 Task:  Click on Racing  Cup Series In the Cup Series click on  Pick Sheet Add name Audrey Johnson and  Email softage.7@softage.net In group 1 choose #11 Denny Hamlin In group 2 choose #12 Ryan Blaney In group 3 choose #22 Joey Logano In group 4 choose #23 Bubba Wallace In group 5 choose #34 Michael McDowell Winning Manufacturer choose Chevrolet In Tie Breaker choose #11 Denny Hamlin Bonous driver choose #1 Ross Chastain Submit pick sheet
Action: Mouse moved to (349, 221)
Screenshot: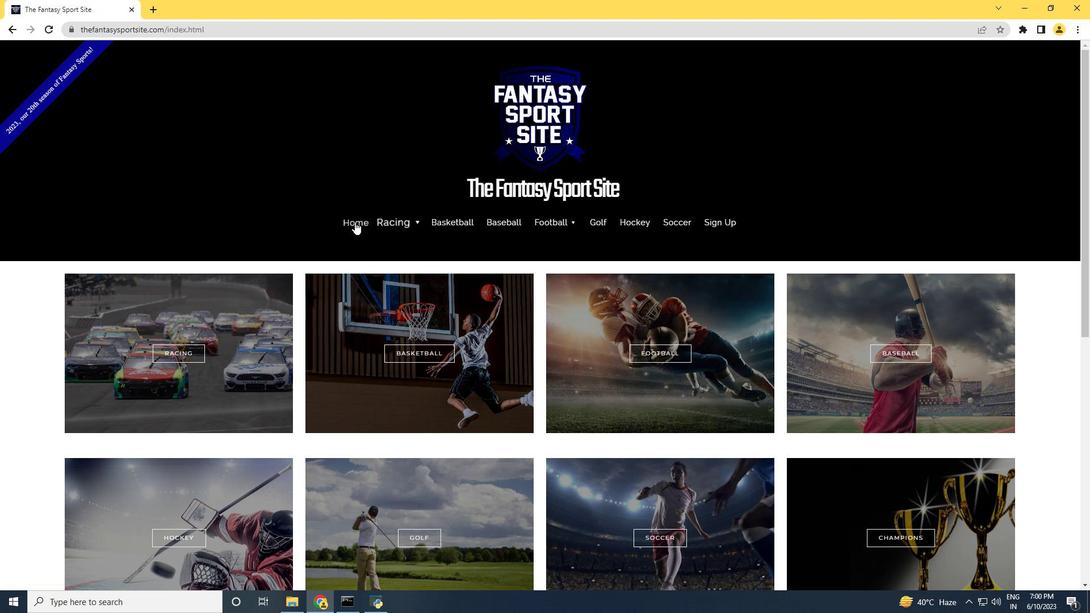 
Action: Mouse pressed left at (349, 221)
Screenshot: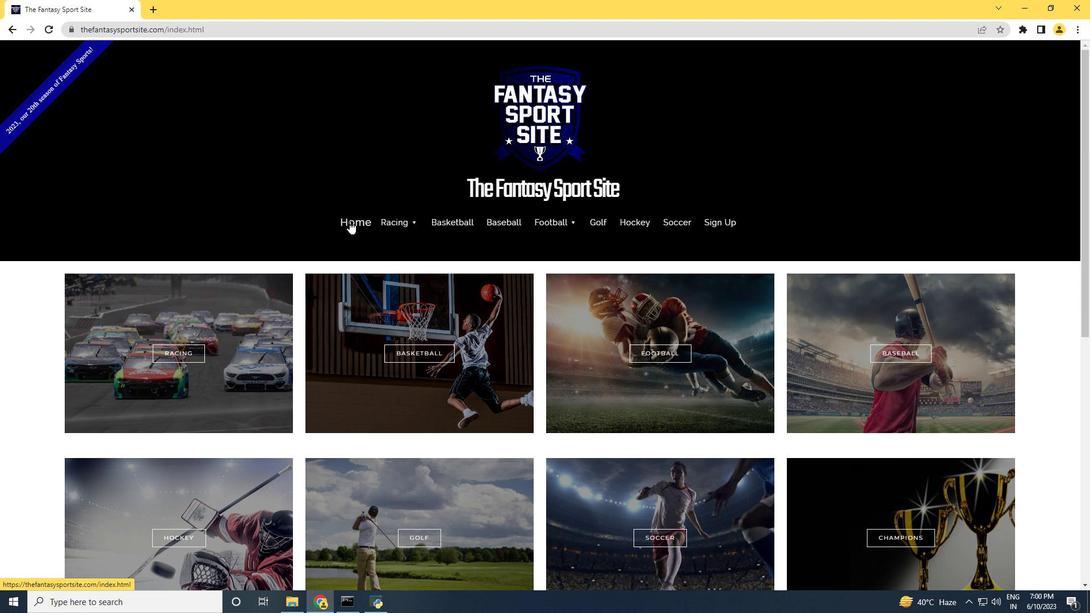 
Action: Mouse moved to (399, 219)
Screenshot: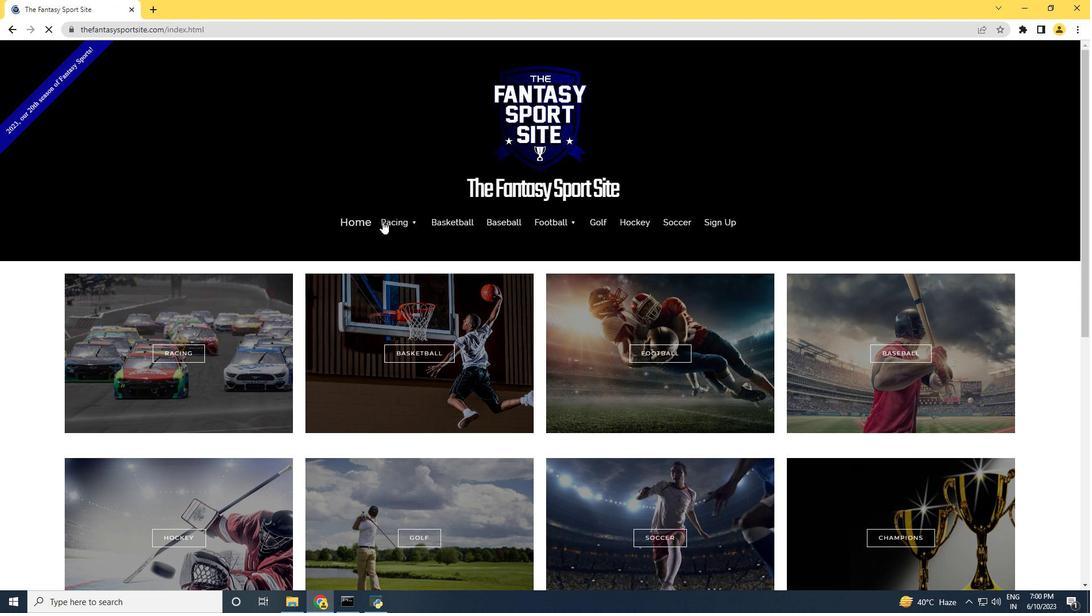 
Action: Mouse pressed left at (399, 219)
Screenshot: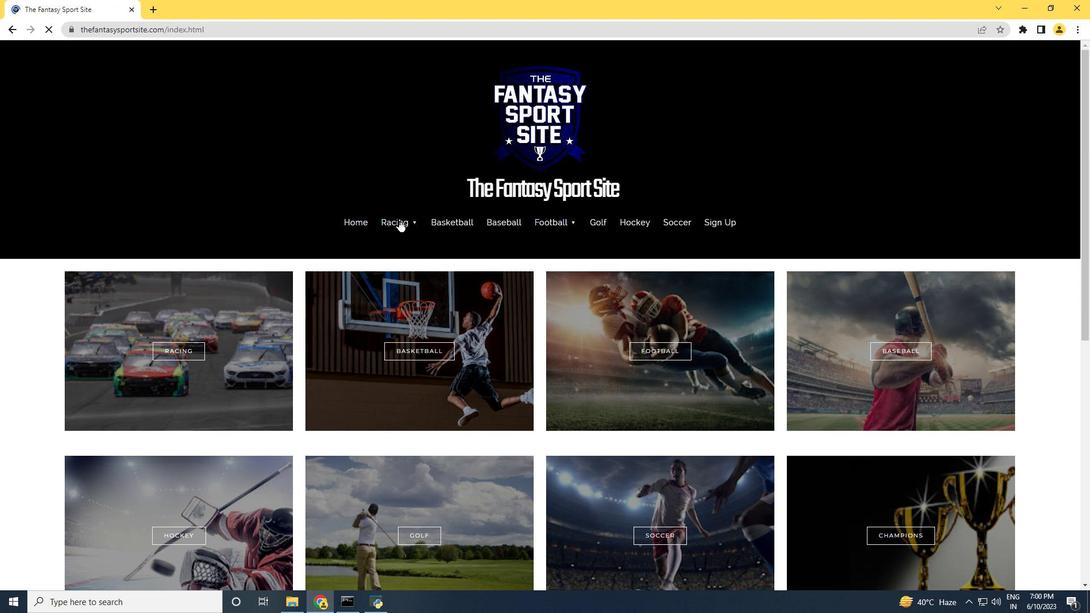 
Action: Mouse moved to (400, 259)
Screenshot: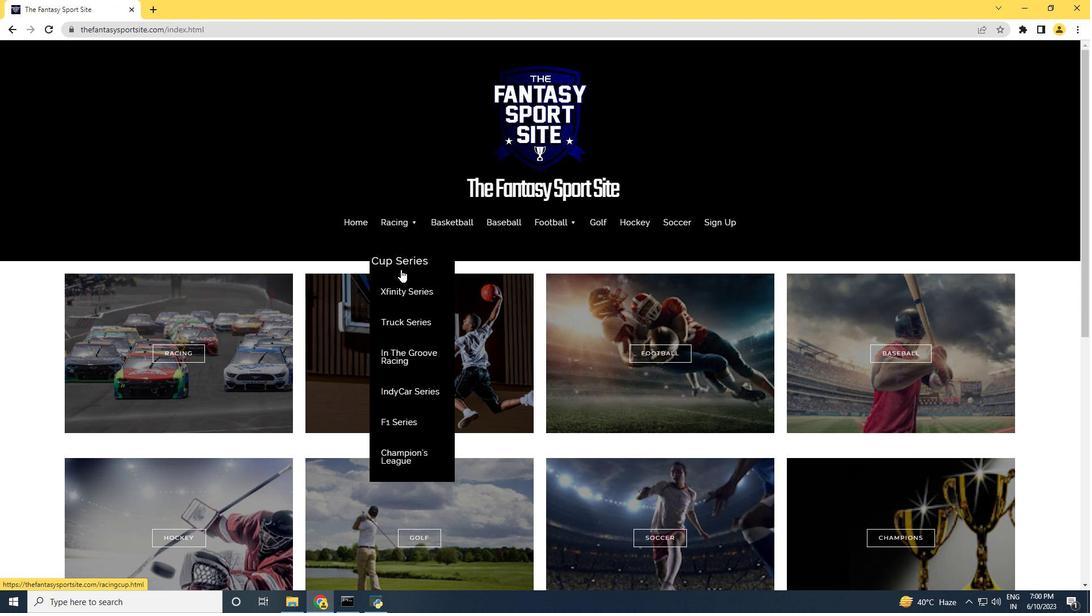 
Action: Mouse pressed left at (400, 259)
Screenshot: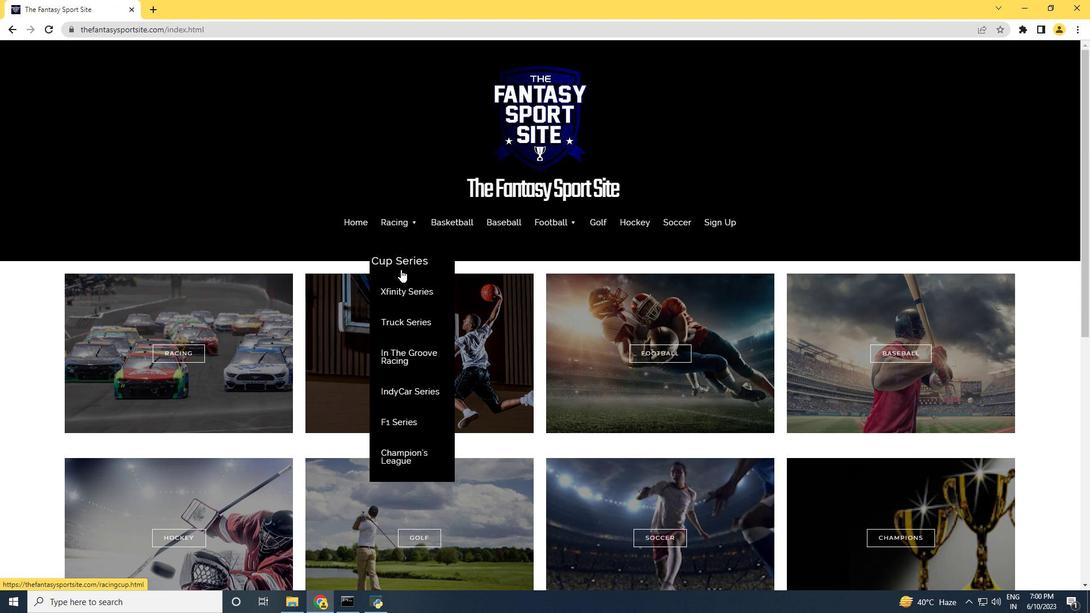 
Action: Mouse moved to (370, 281)
Screenshot: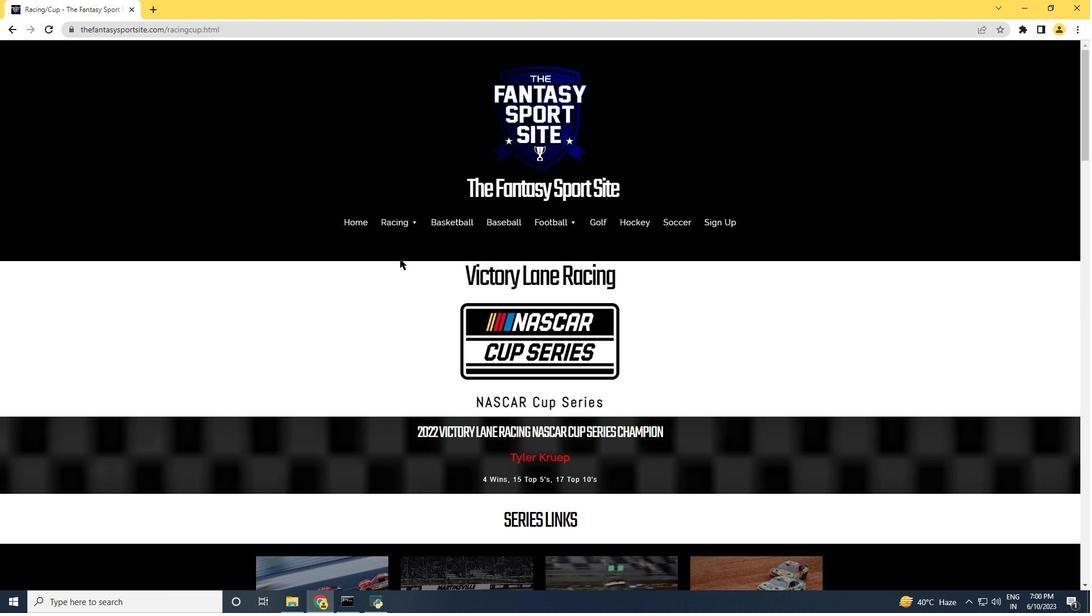 
Action: Mouse scrolled (370, 281) with delta (0, 0)
Screenshot: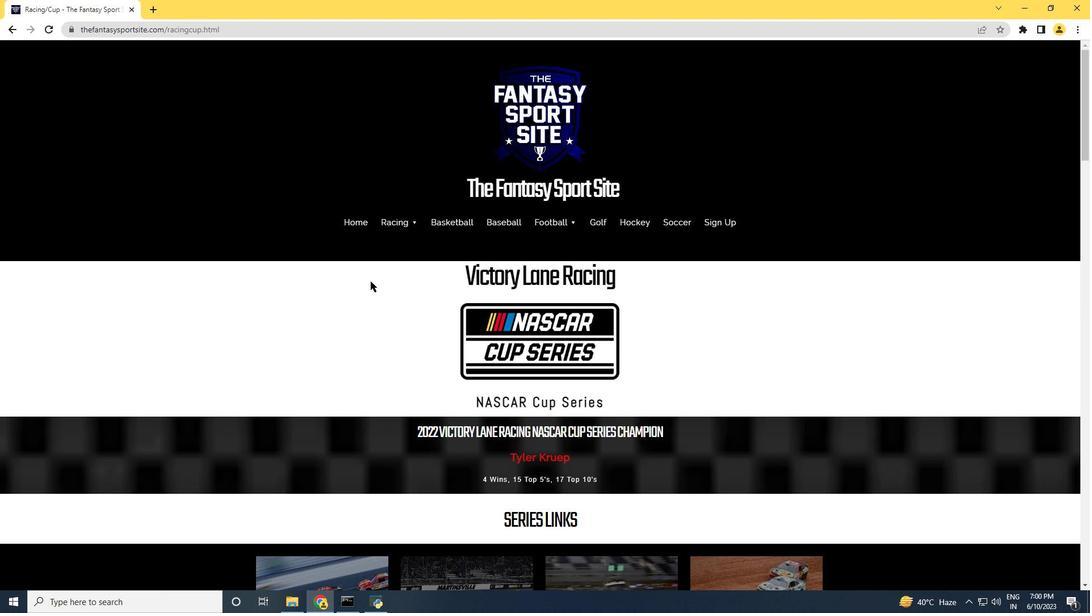 
Action: Mouse scrolled (370, 281) with delta (0, 0)
Screenshot: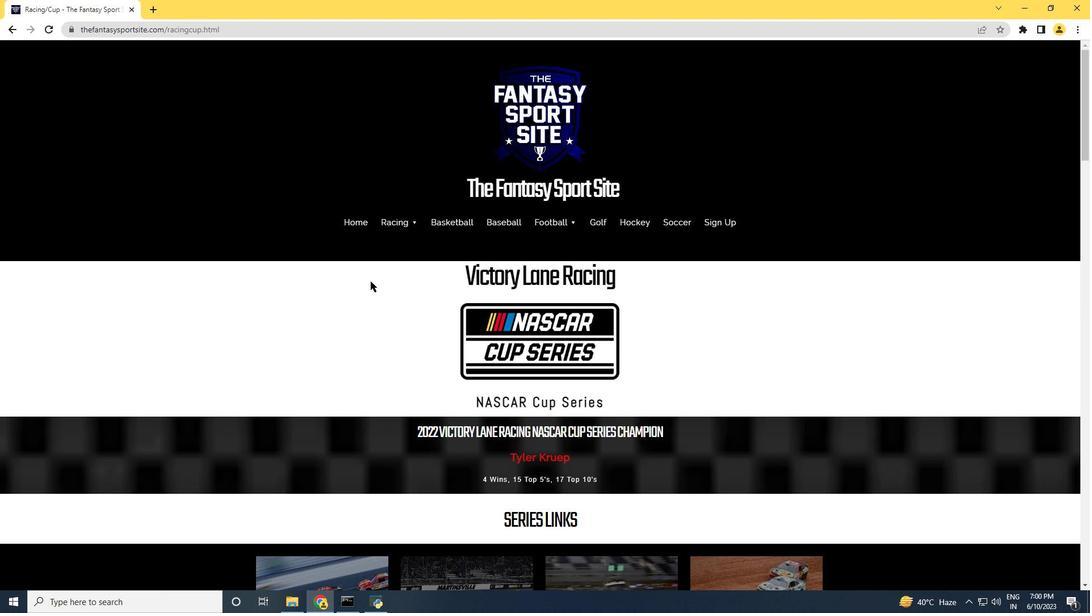 
Action: Mouse scrolled (370, 281) with delta (0, 0)
Screenshot: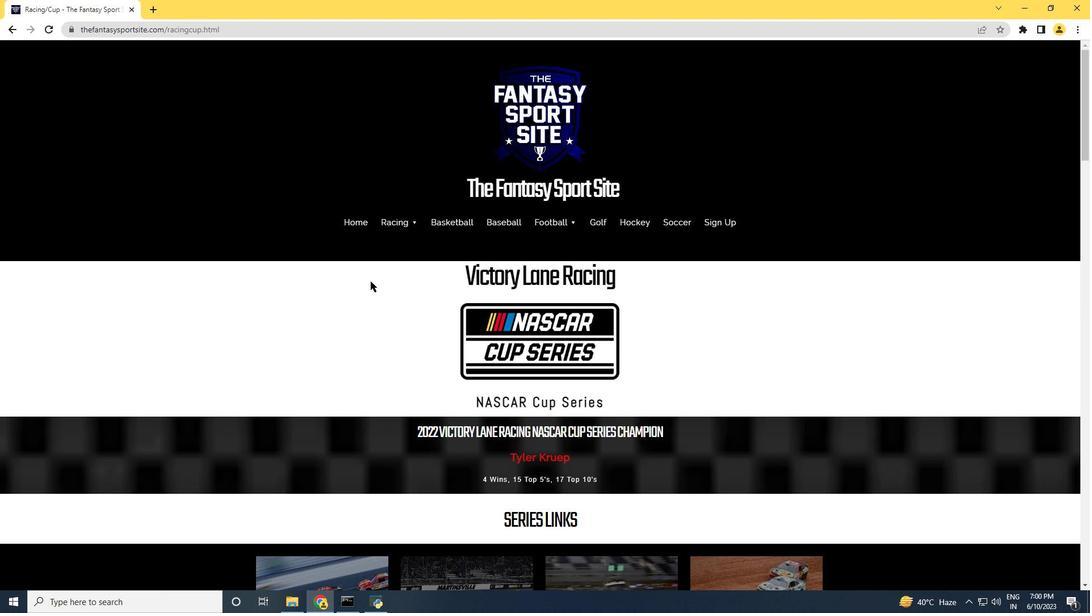 
Action: Mouse scrolled (370, 281) with delta (0, 0)
Screenshot: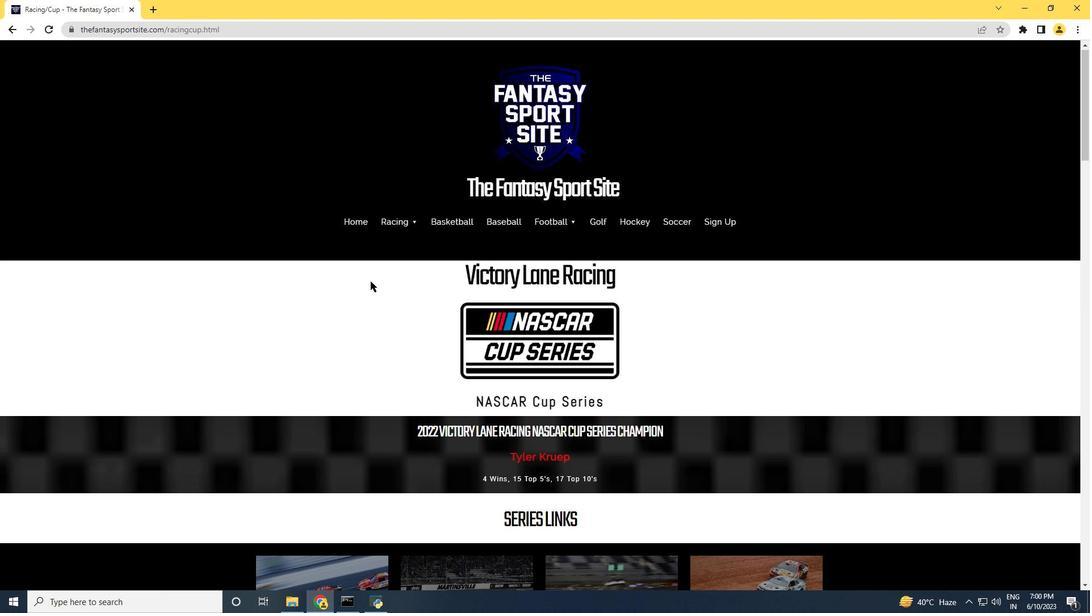 
Action: Mouse scrolled (370, 281) with delta (0, 0)
Screenshot: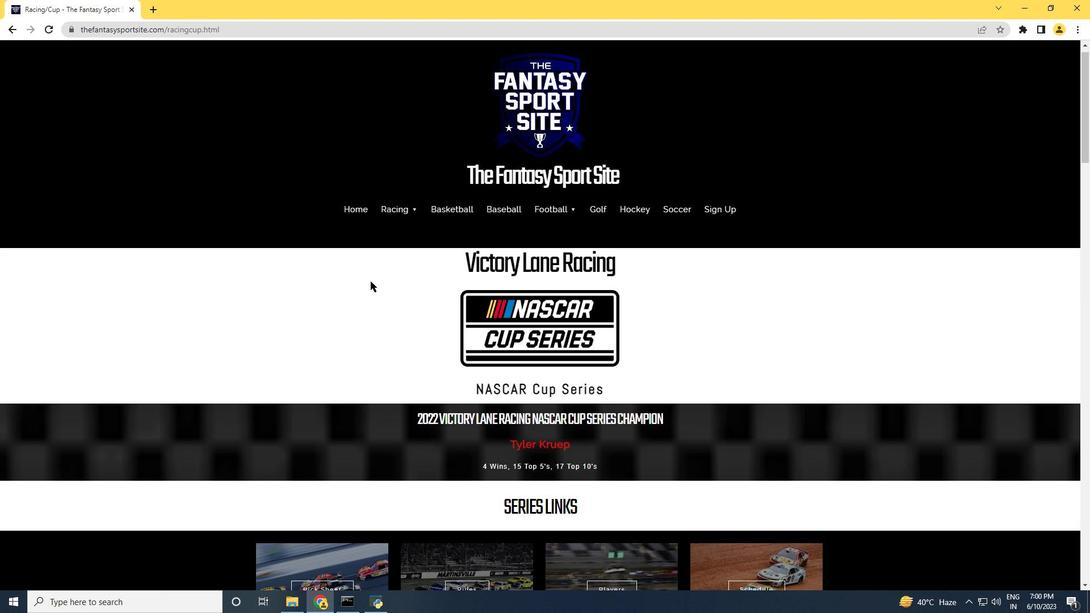 
Action: Mouse scrolled (370, 281) with delta (0, 0)
Screenshot: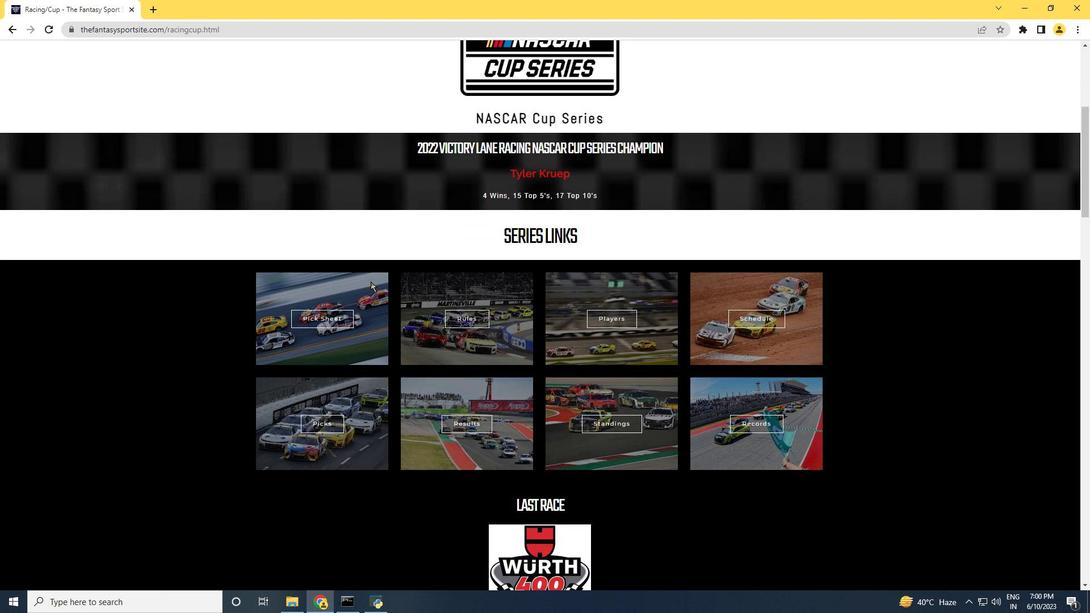 
Action: Mouse moved to (321, 259)
Screenshot: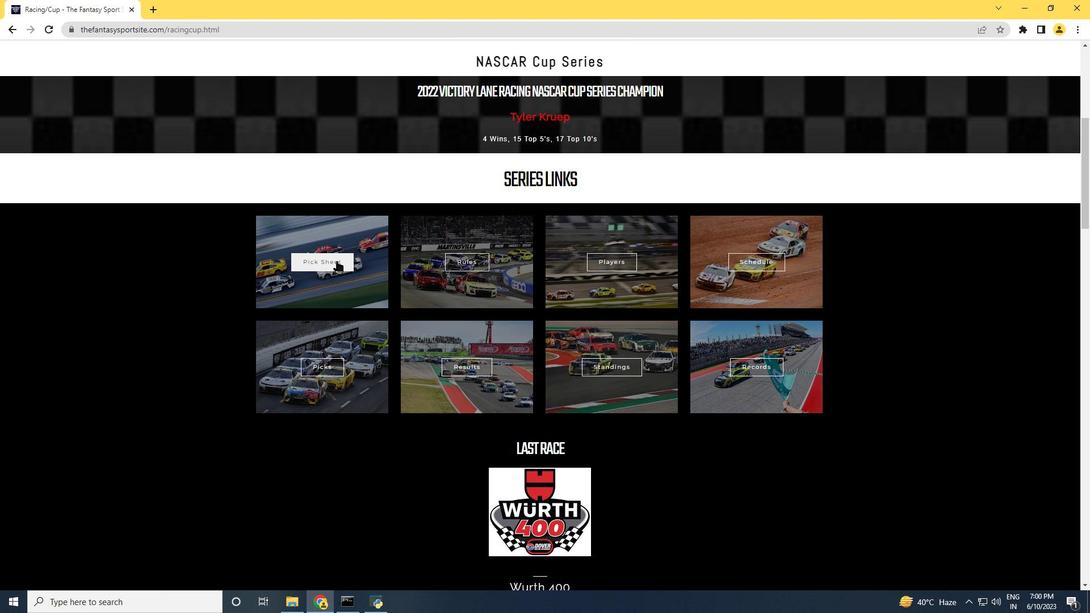 
Action: Mouse pressed left at (321, 259)
Screenshot: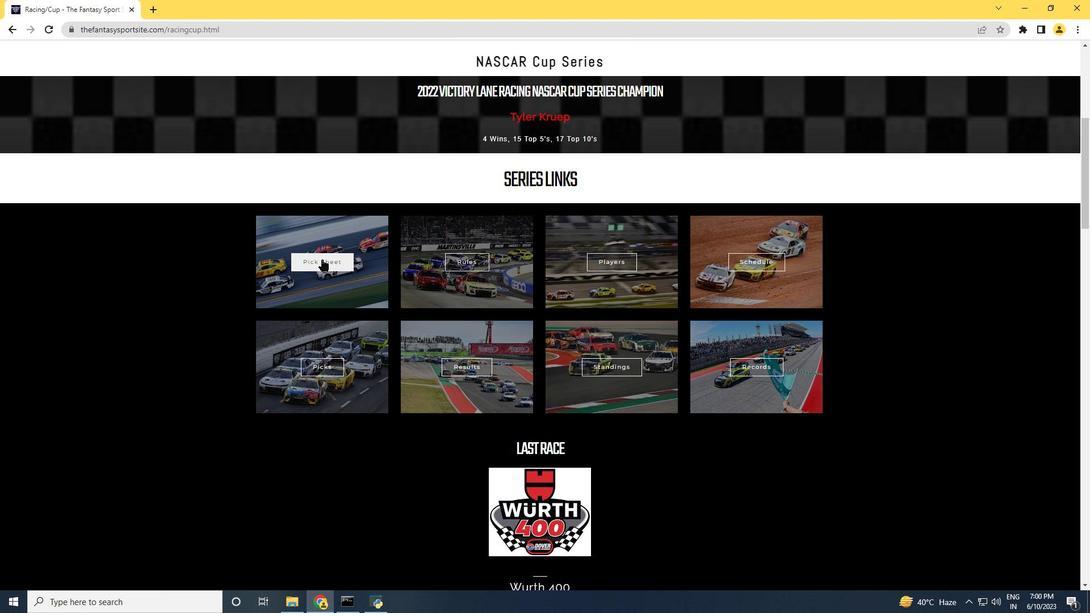 
Action: Mouse moved to (392, 281)
Screenshot: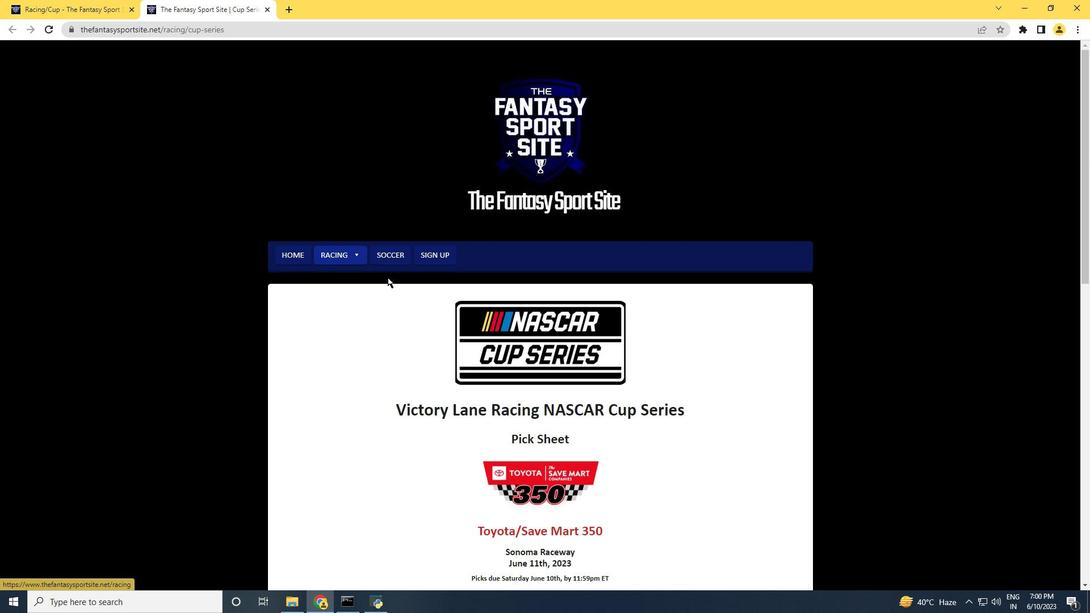 
Action: Mouse scrolled (392, 280) with delta (0, 0)
Screenshot: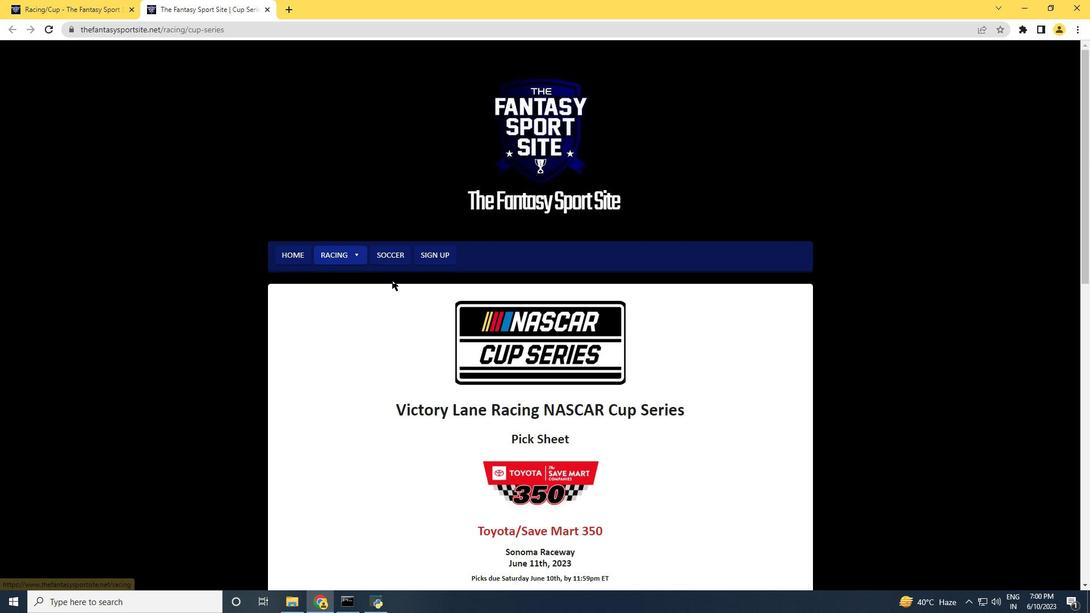 
Action: Mouse scrolled (392, 280) with delta (0, 0)
Screenshot: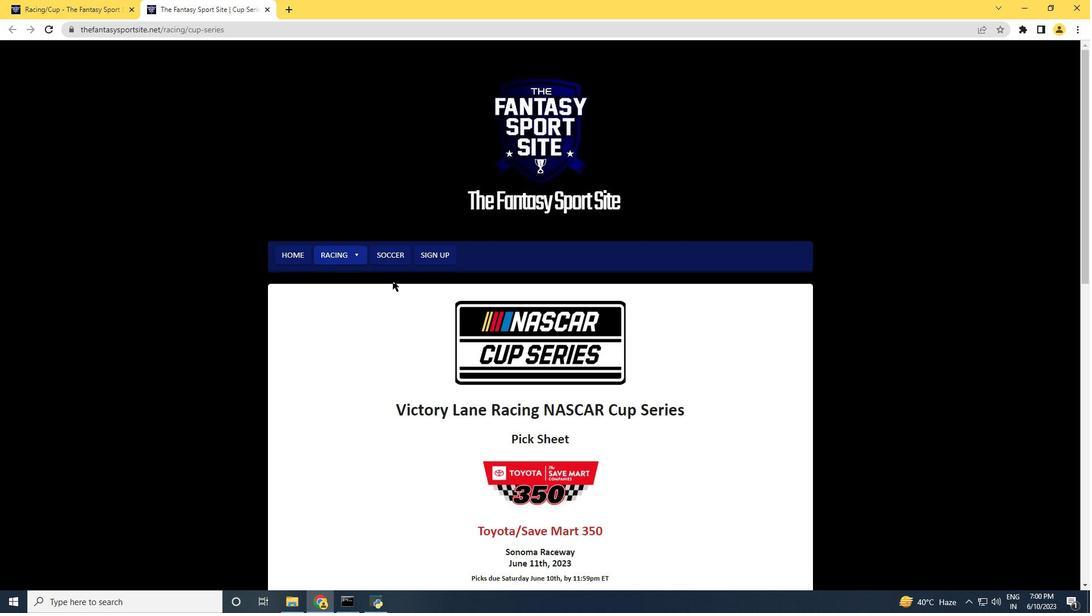 
Action: Mouse scrolled (392, 280) with delta (0, 0)
Screenshot: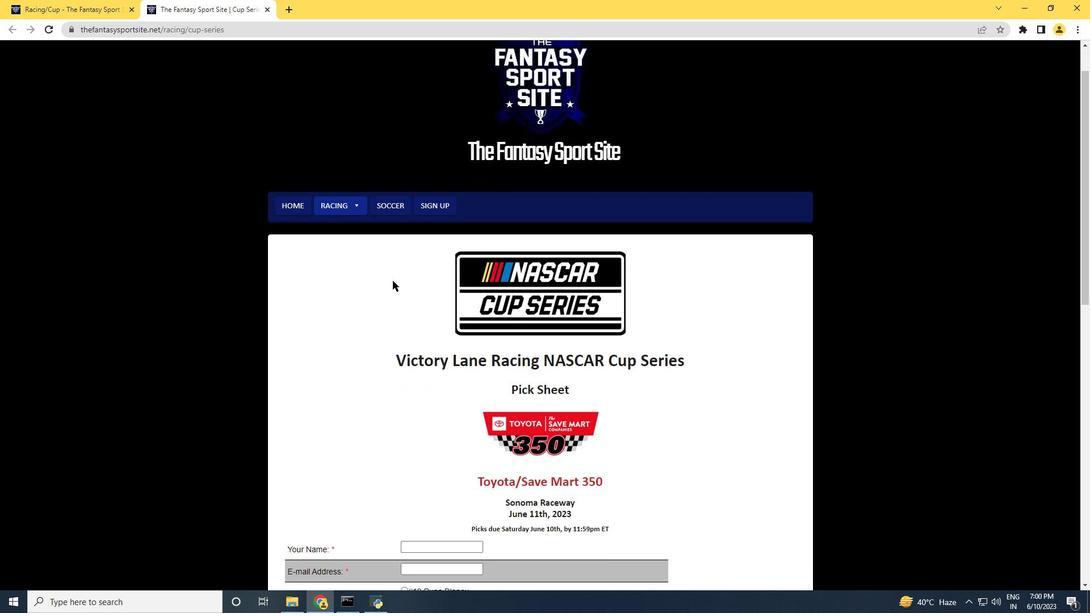 
Action: Mouse scrolled (392, 280) with delta (0, 0)
Screenshot: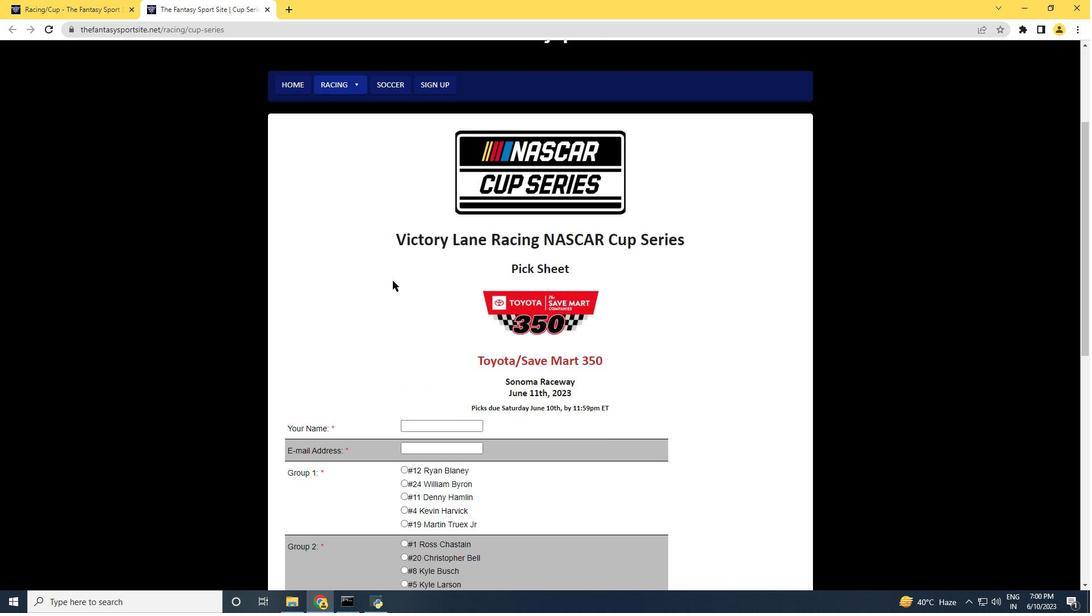 
Action: Mouse scrolled (392, 280) with delta (0, 0)
Screenshot: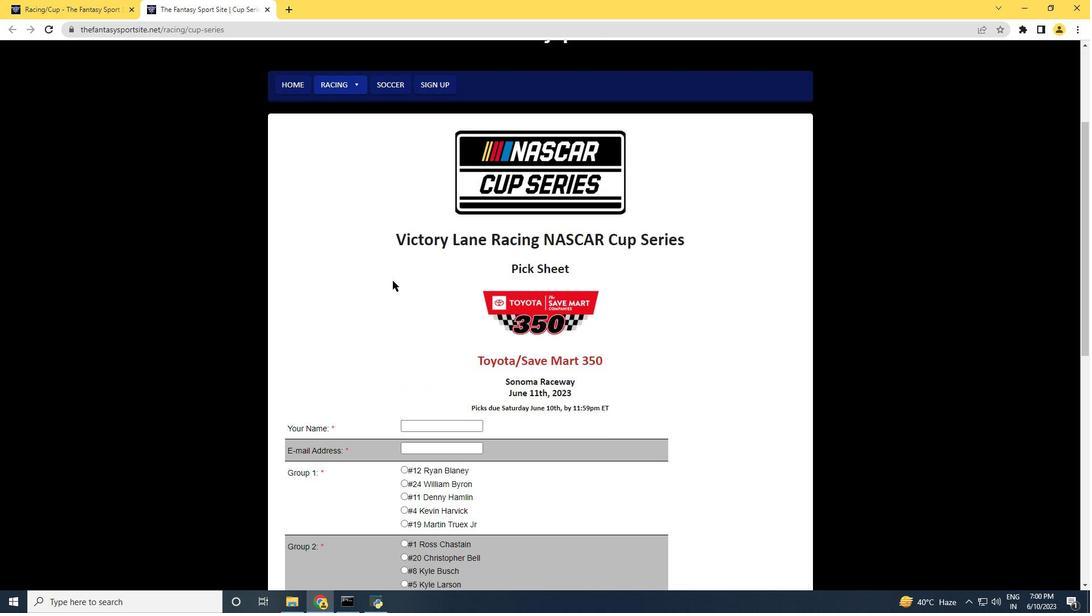 
Action: Mouse scrolled (392, 280) with delta (0, 0)
Screenshot: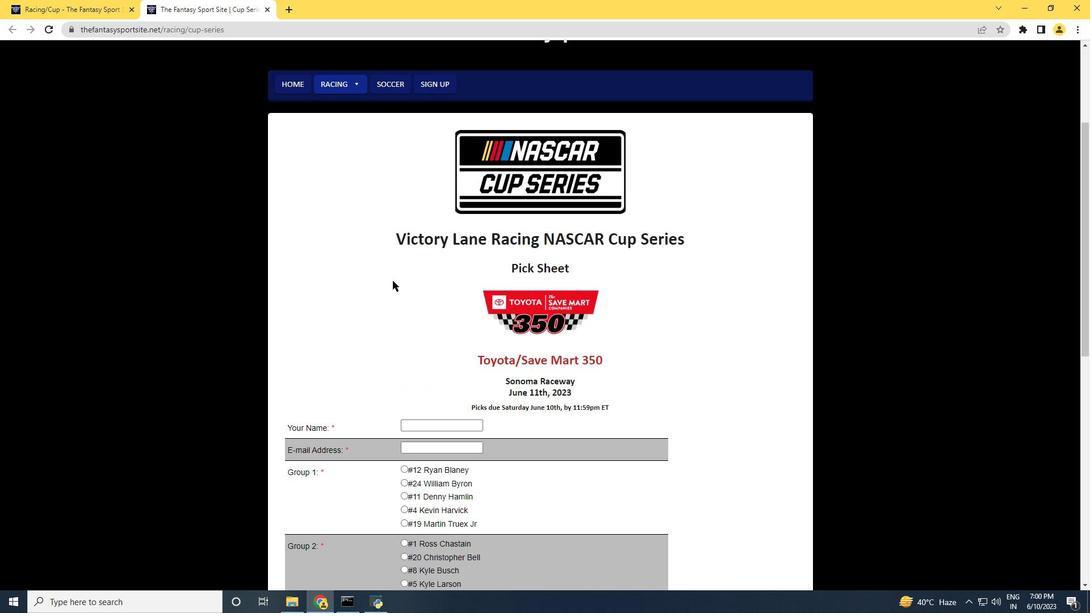 
Action: Mouse moved to (429, 258)
Screenshot: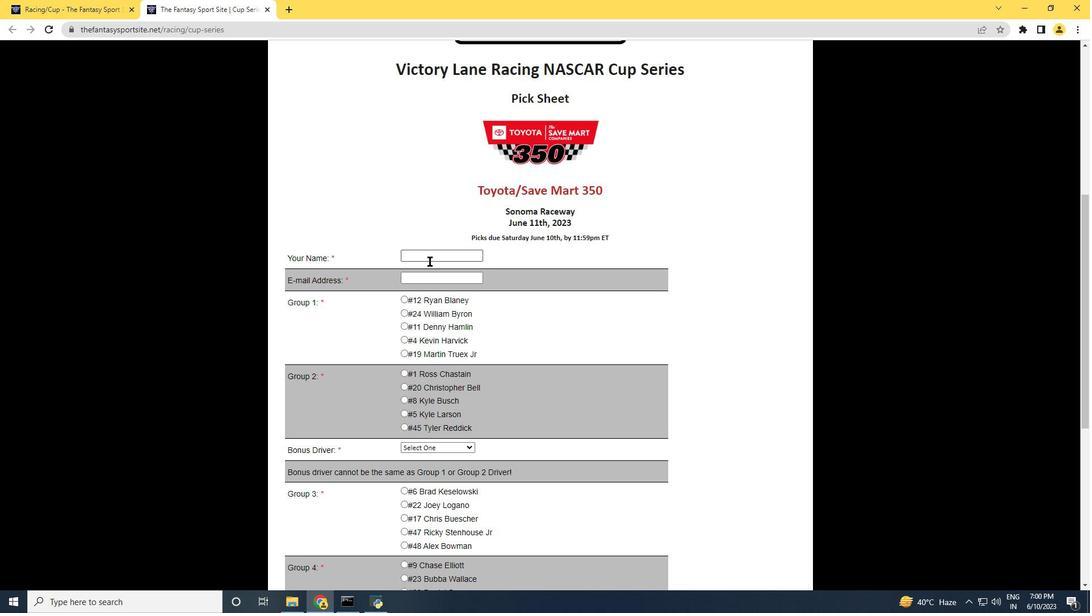 
Action: Mouse pressed left at (429, 258)
Screenshot: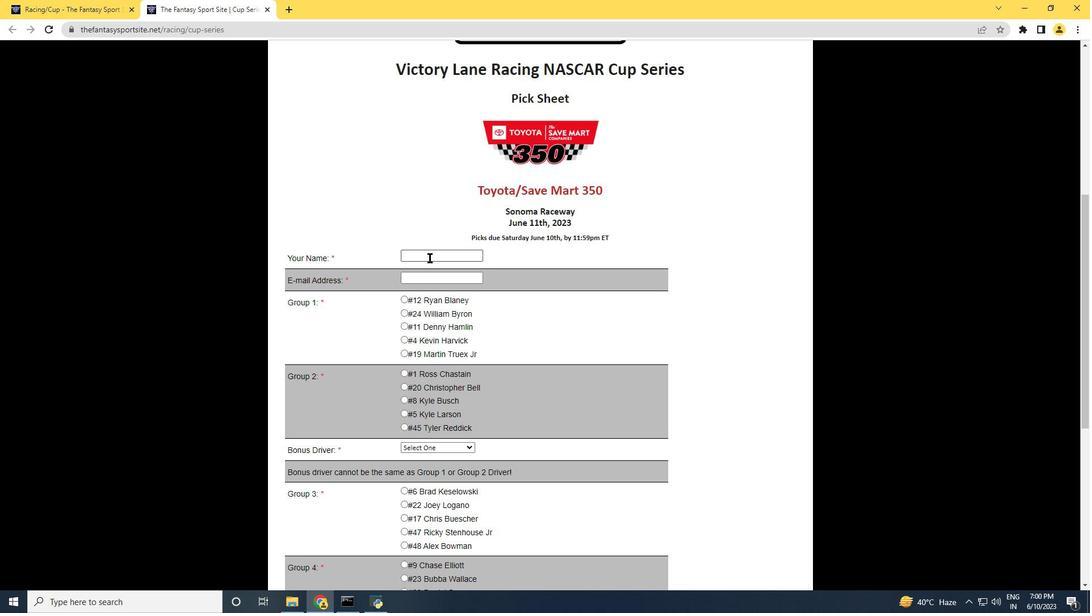 
Action: Key pressed <Key.shift><Key.shift><Key.shift><Key.shift><Key.shift><Key.shift><Key.shift><Key.shift>Audrey<Key.space><Key.shift>Johnson<Key.tab>softage.7<Key.shift>@softage.net<Key.tab>
Screenshot: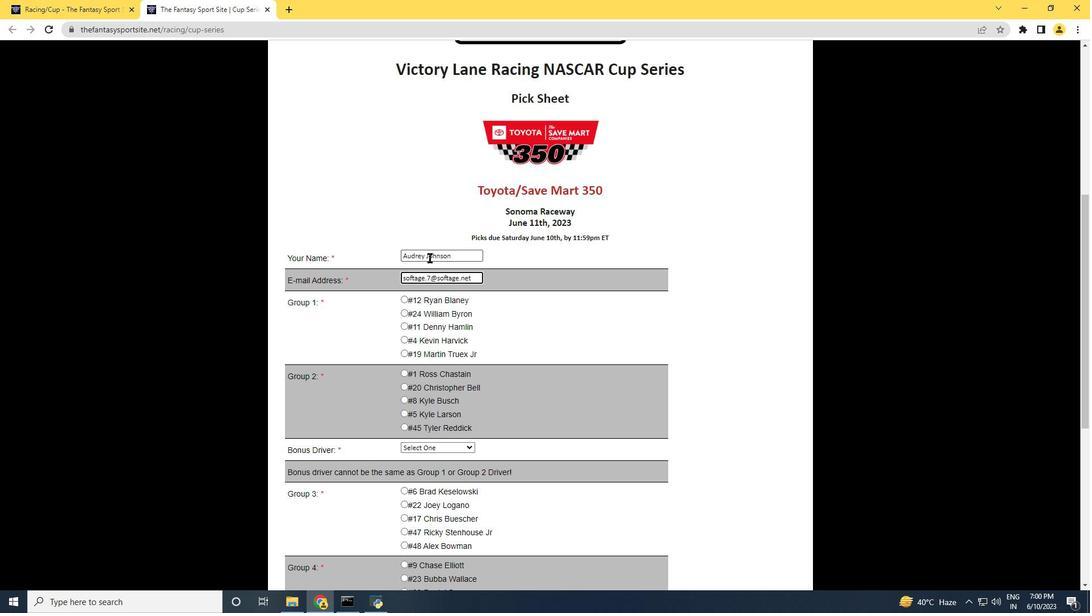 
Action: Mouse moved to (402, 327)
Screenshot: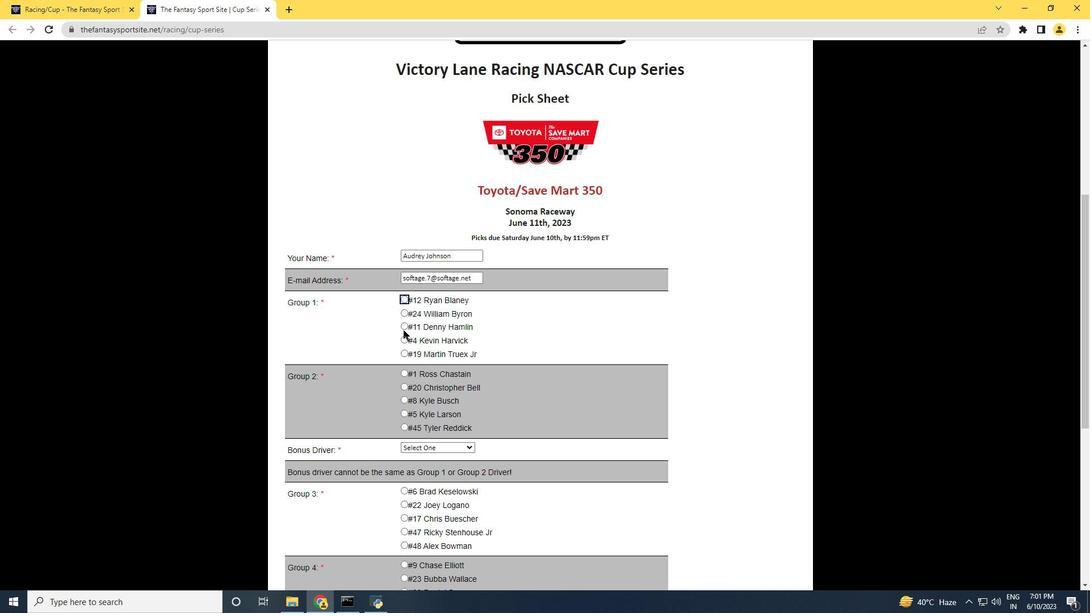 
Action: Mouse pressed left at (402, 327)
Screenshot: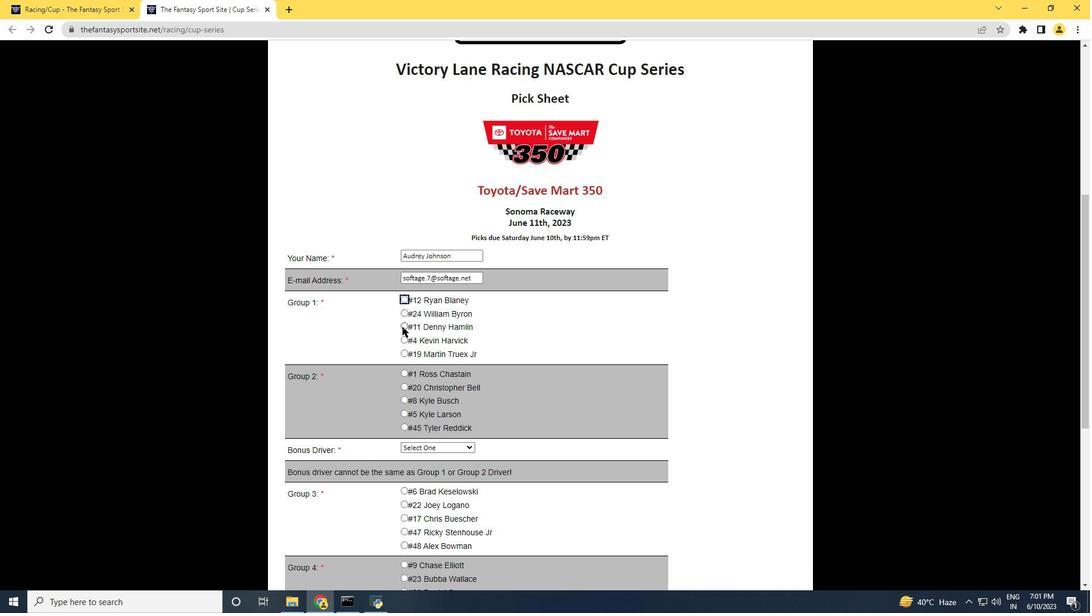 
Action: Mouse moved to (382, 351)
Screenshot: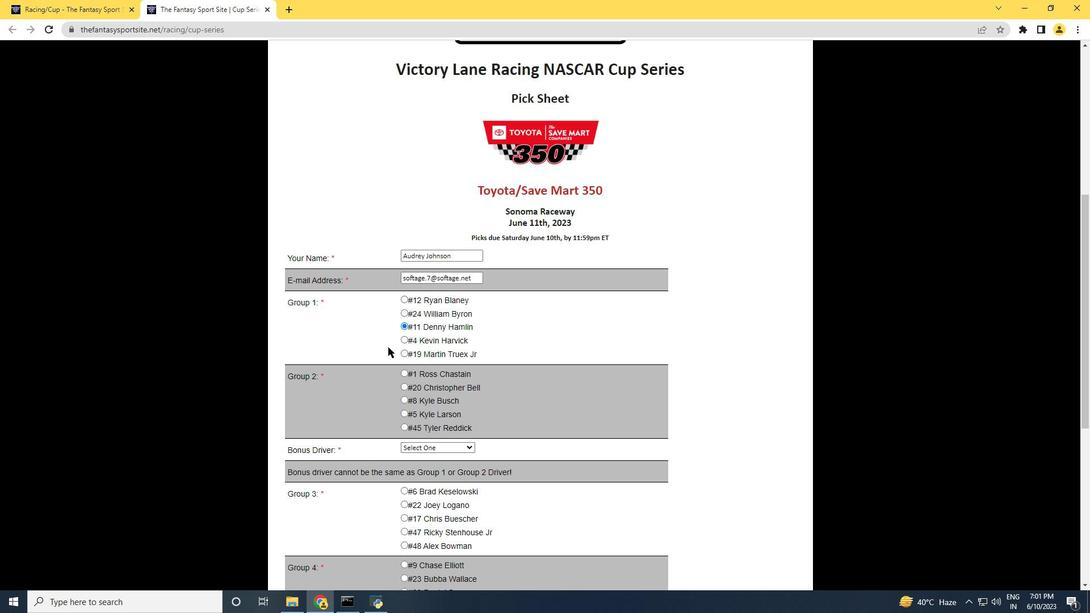 
Action: Mouse scrolled (382, 350) with delta (0, 0)
Screenshot: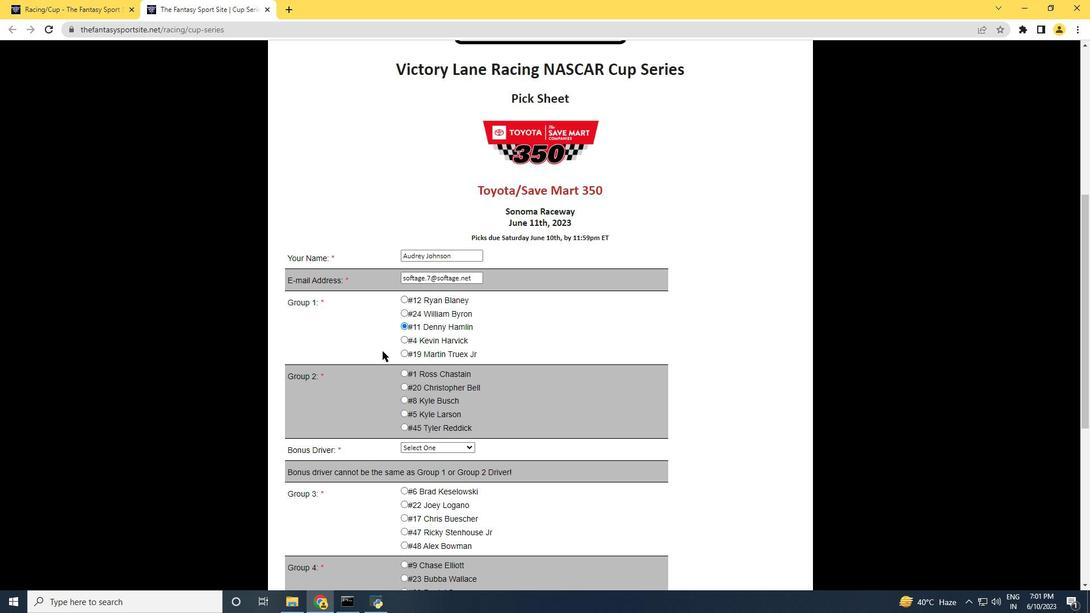 
Action: Mouse moved to (405, 368)
Screenshot: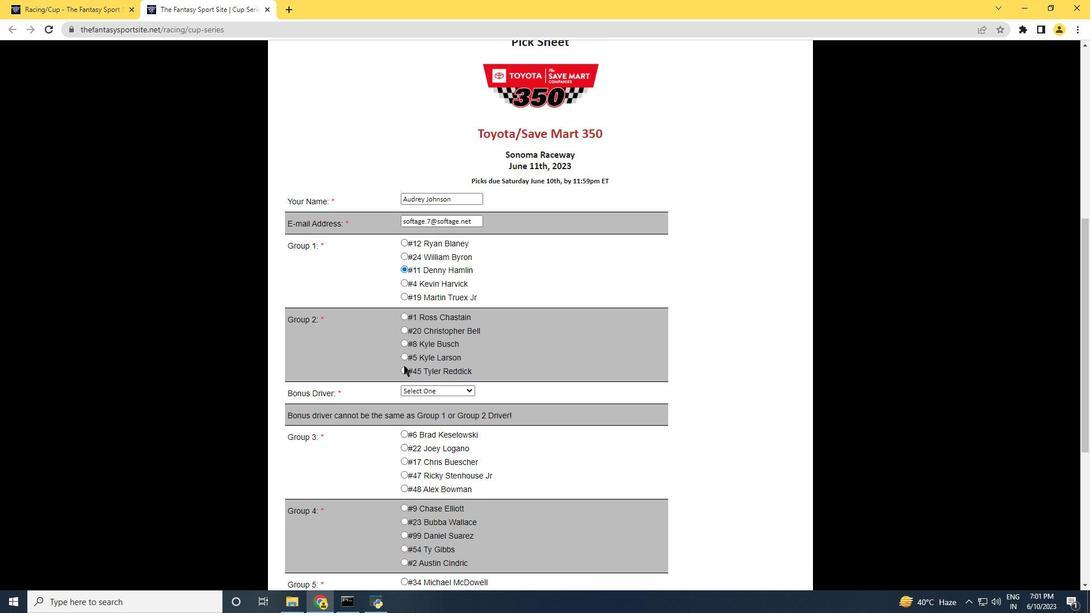 
Action: Mouse pressed left at (405, 368)
Screenshot: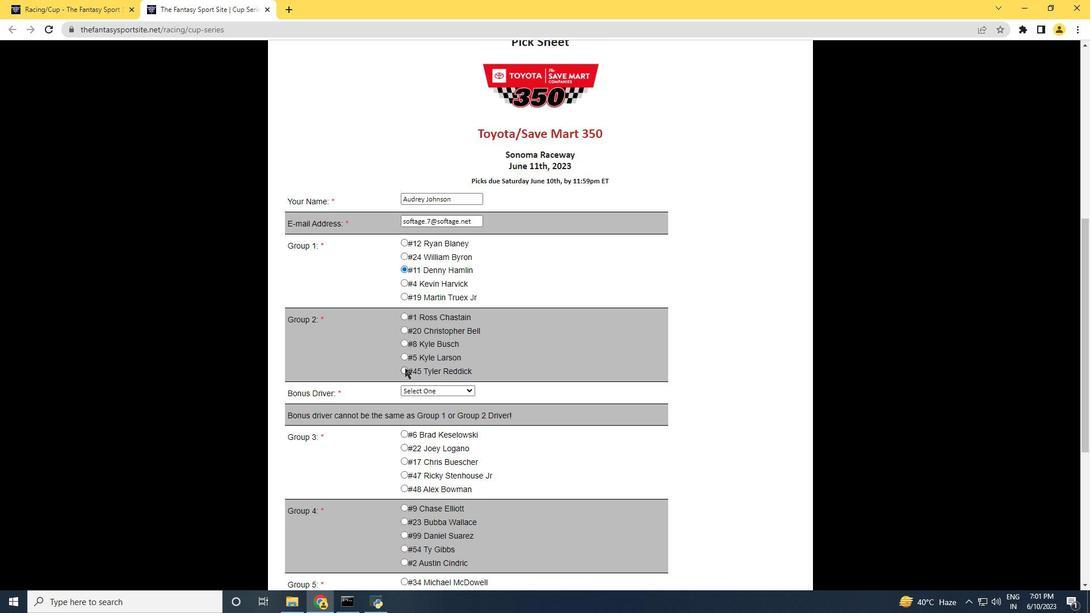 
Action: Mouse moved to (383, 391)
Screenshot: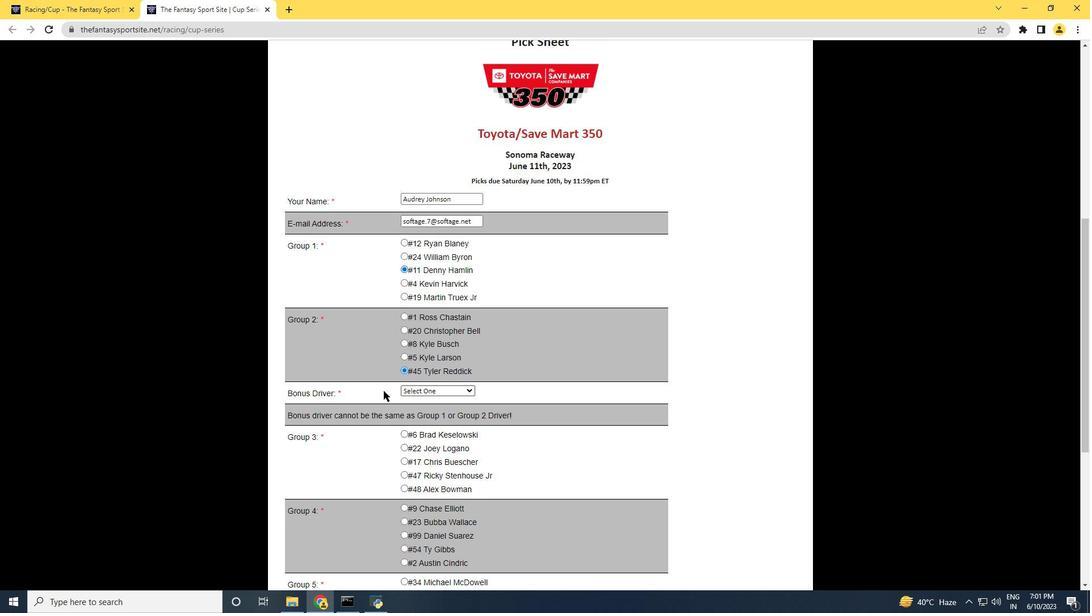 
Action: Mouse scrolled (383, 390) with delta (0, 0)
Screenshot: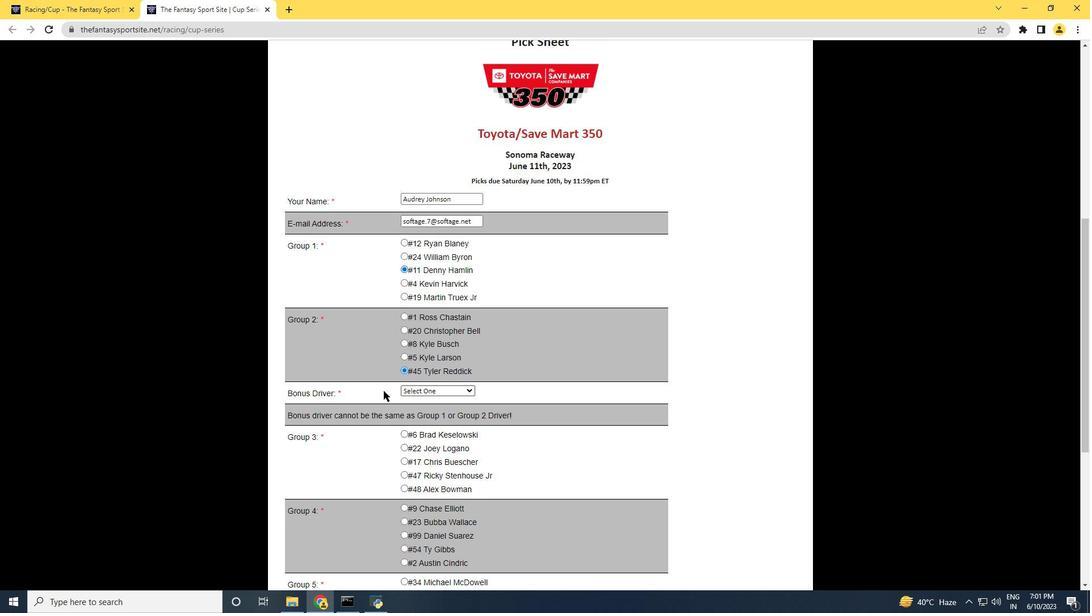 
Action: Mouse moved to (436, 336)
Screenshot: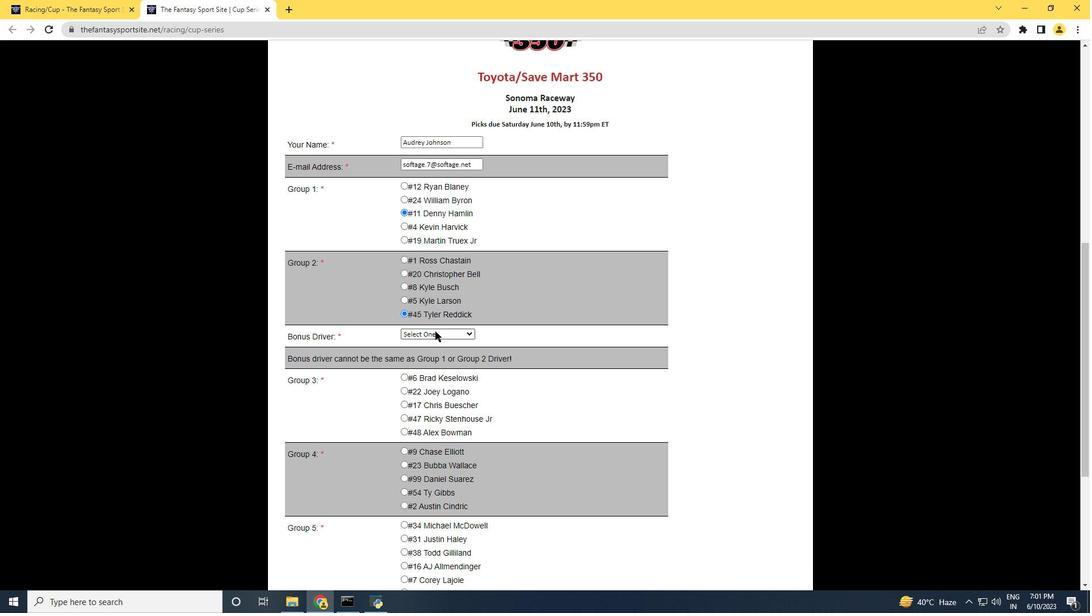 
Action: Mouse pressed left at (436, 336)
Screenshot: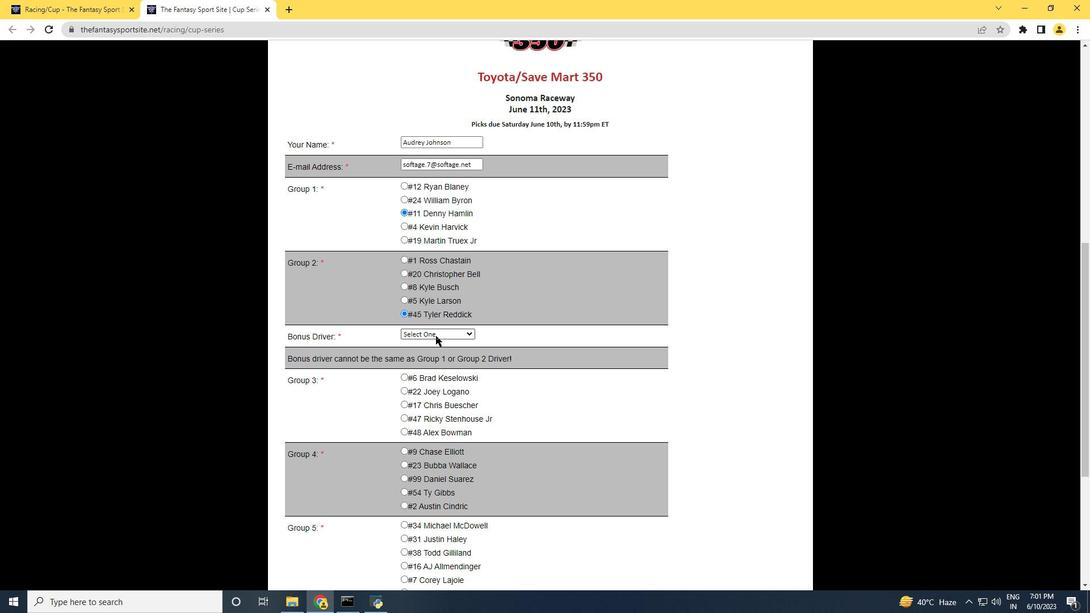 
Action: Mouse moved to (433, 368)
Screenshot: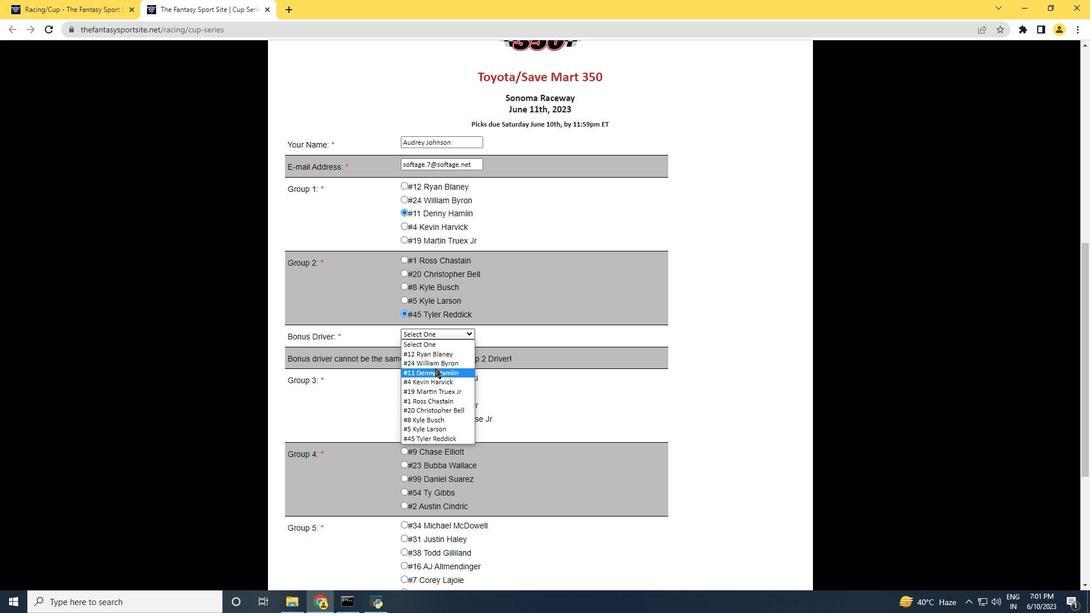 
Action: Mouse scrolled (433, 369) with delta (0, 0)
Screenshot: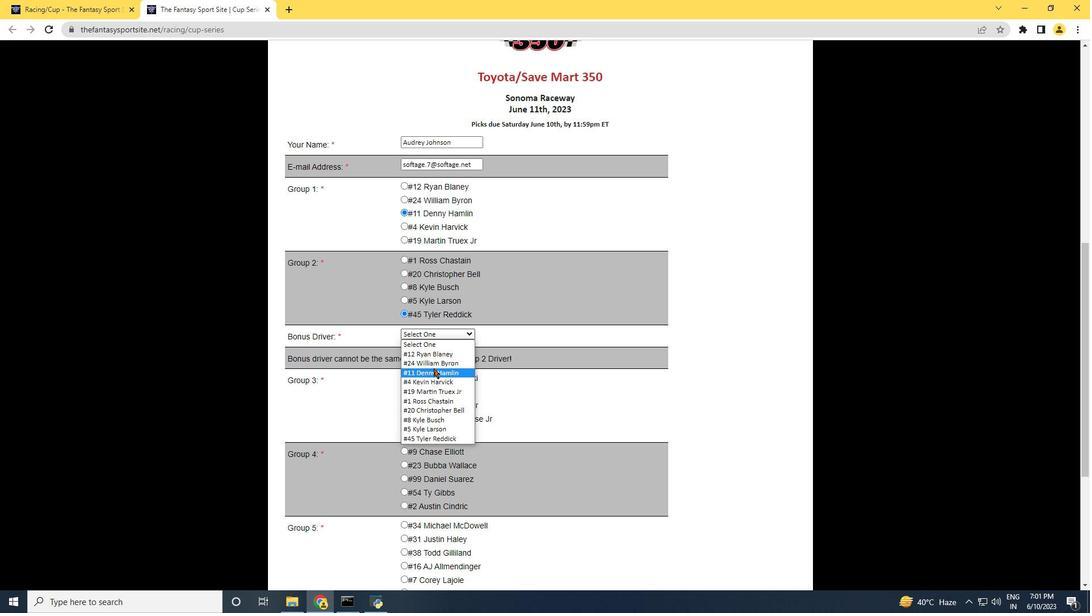 
Action: Mouse moved to (433, 366)
Screenshot: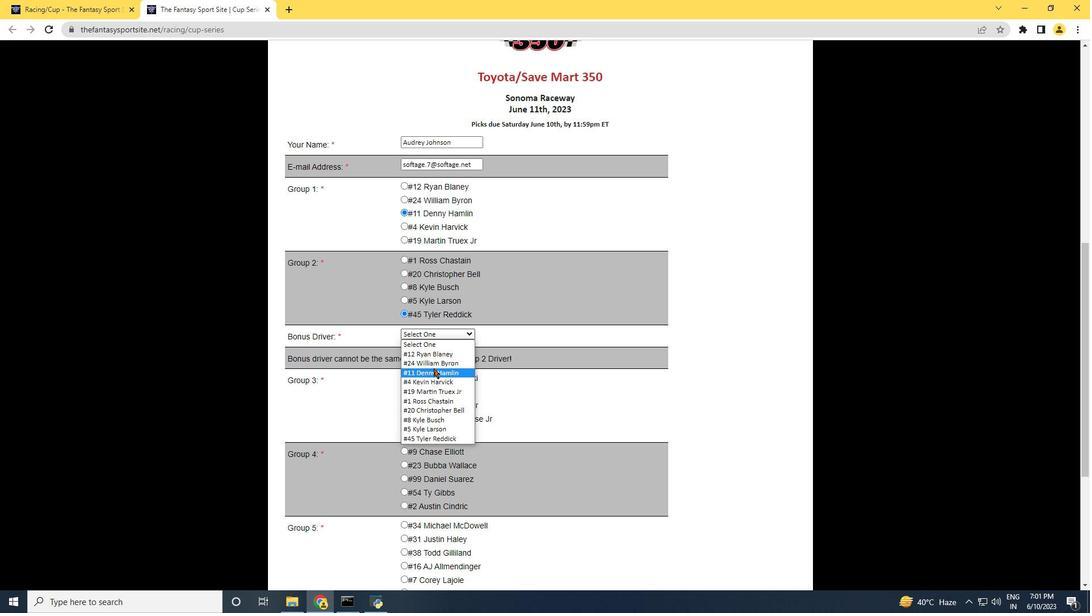 
Action: Mouse pressed left at (433, 366)
Screenshot: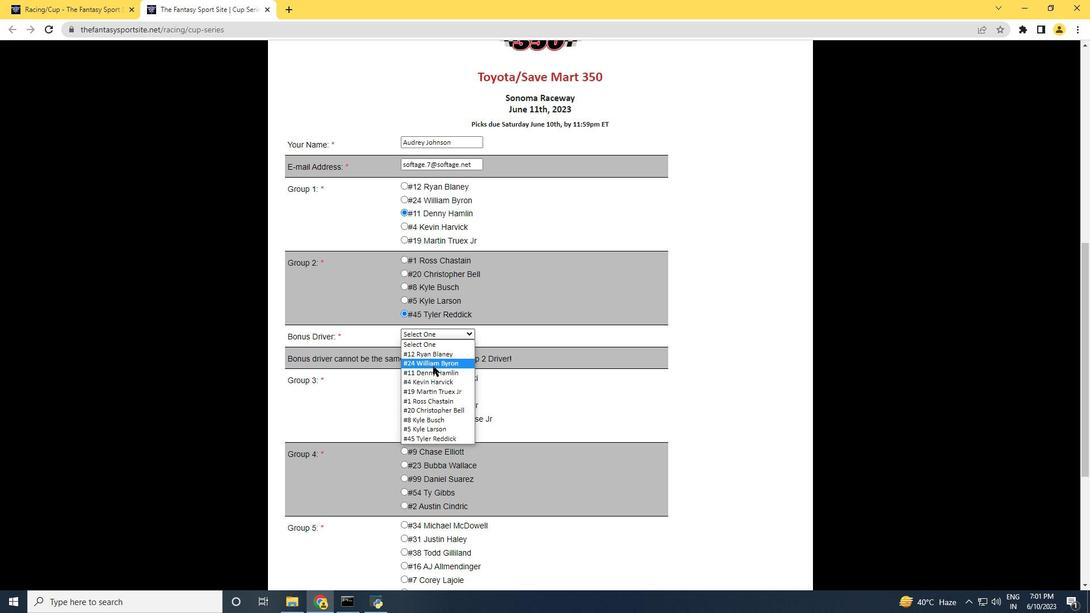 
Action: Mouse moved to (434, 386)
Screenshot: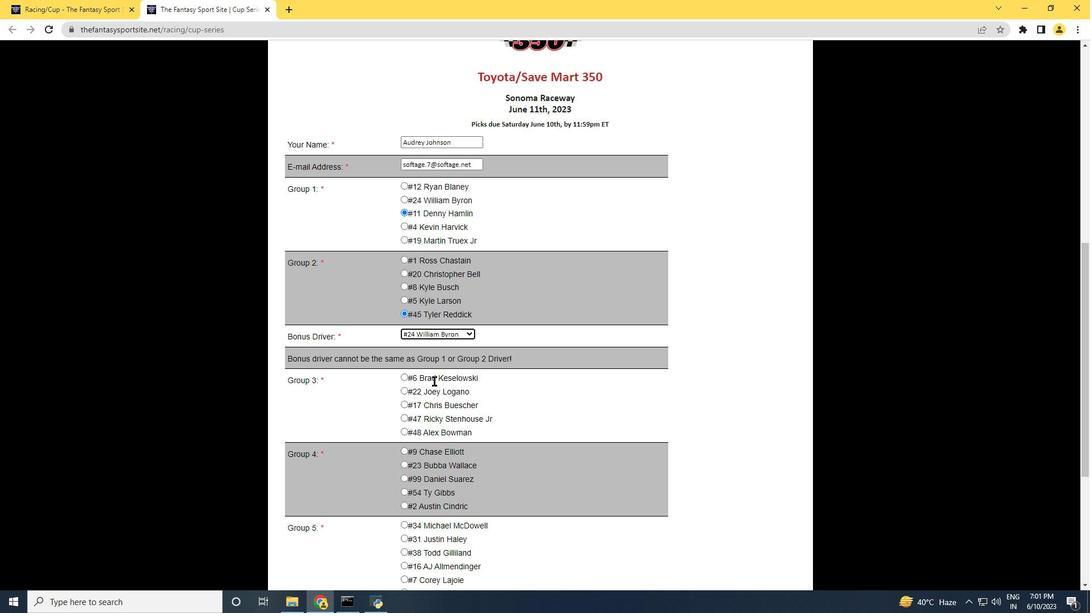 
Action: Mouse scrolled (434, 385) with delta (0, 0)
Screenshot: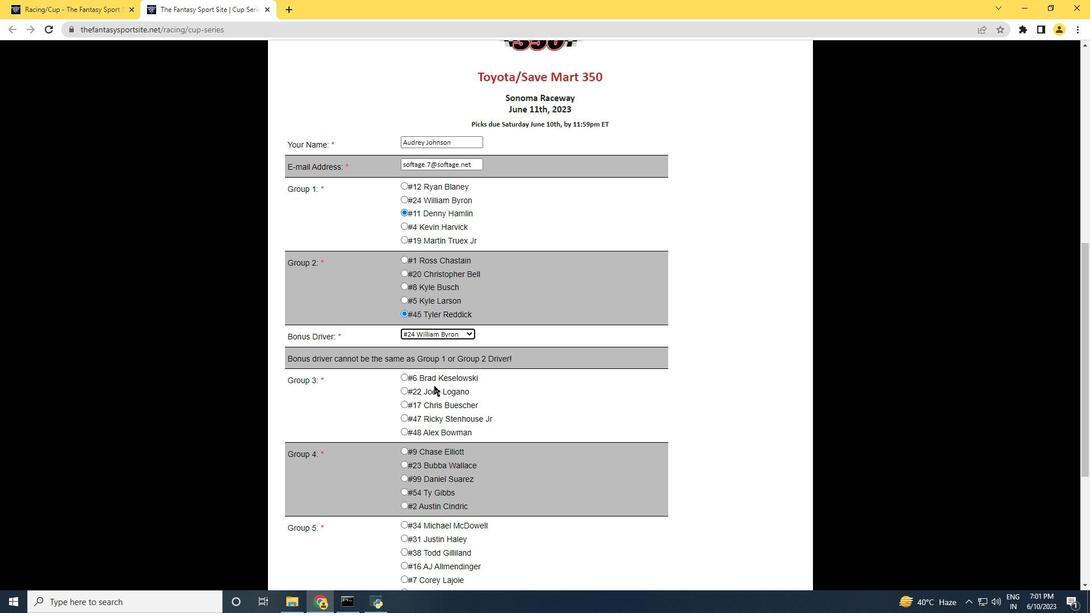
Action: Mouse moved to (406, 334)
Screenshot: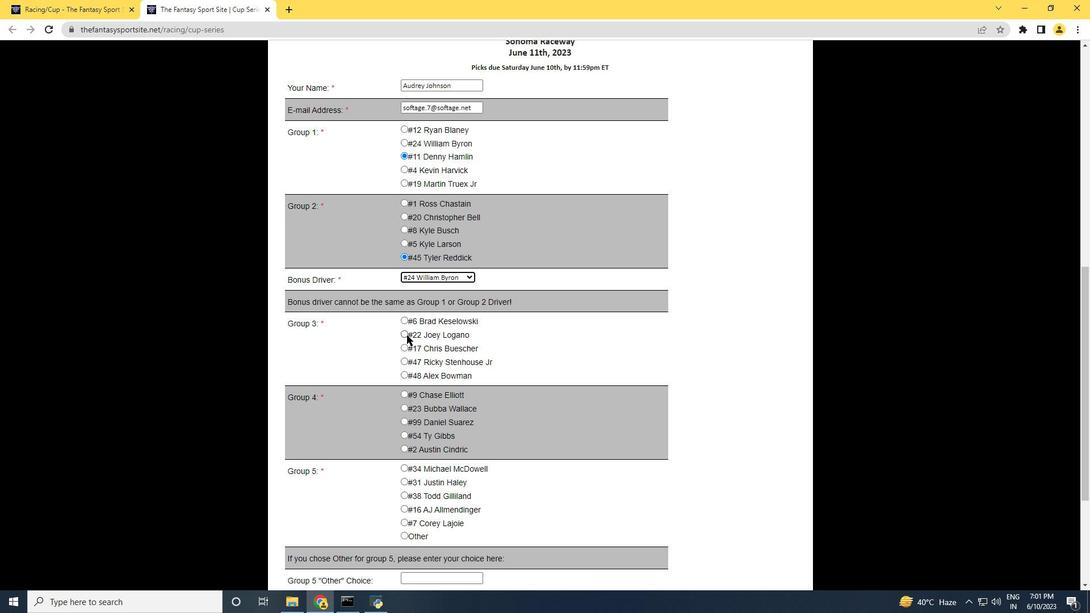 
Action: Mouse pressed left at (406, 334)
Screenshot: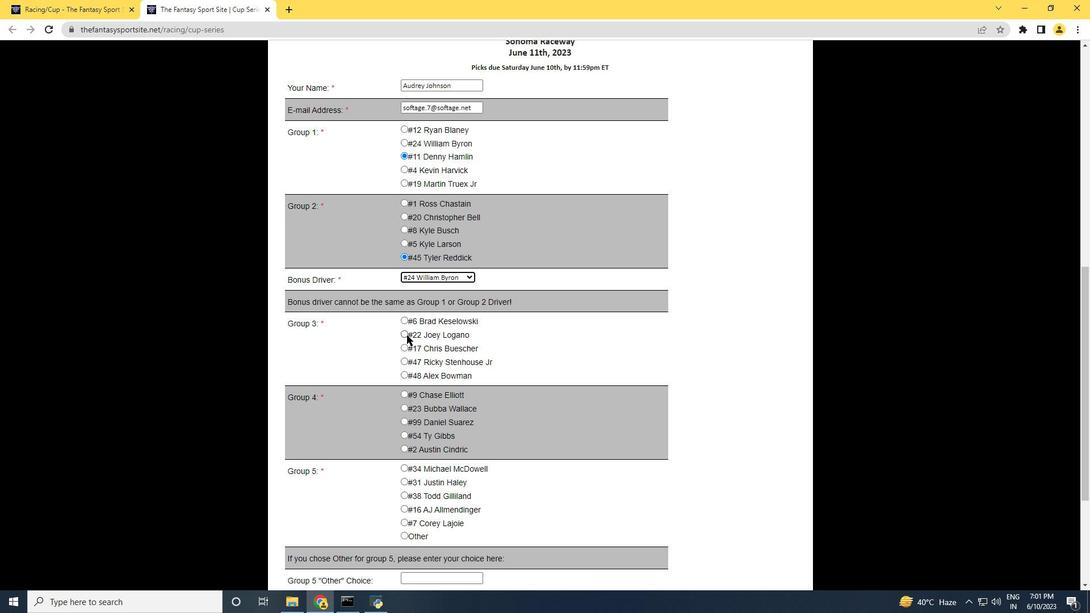 
Action: Mouse moved to (403, 409)
Screenshot: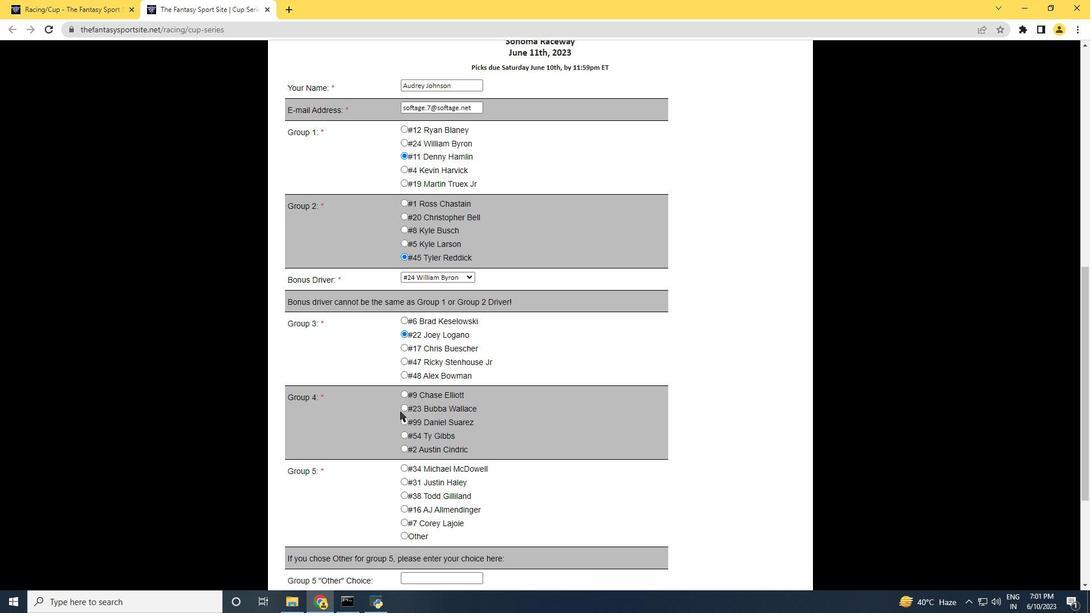 
Action: Mouse pressed left at (403, 409)
Screenshot: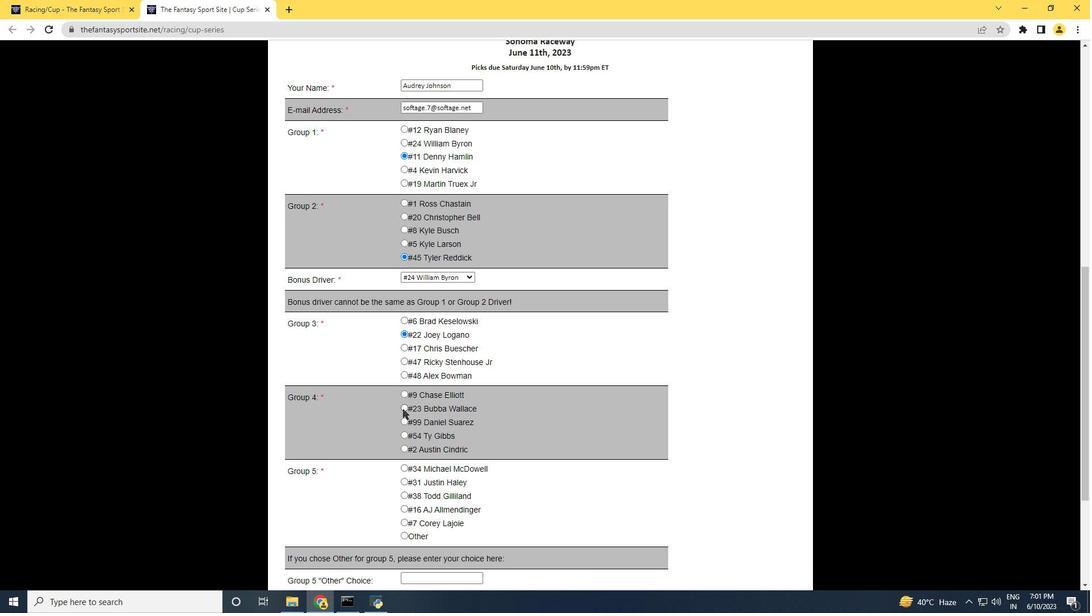 
Action: Mouse moved to (390, 430)
Screenshot: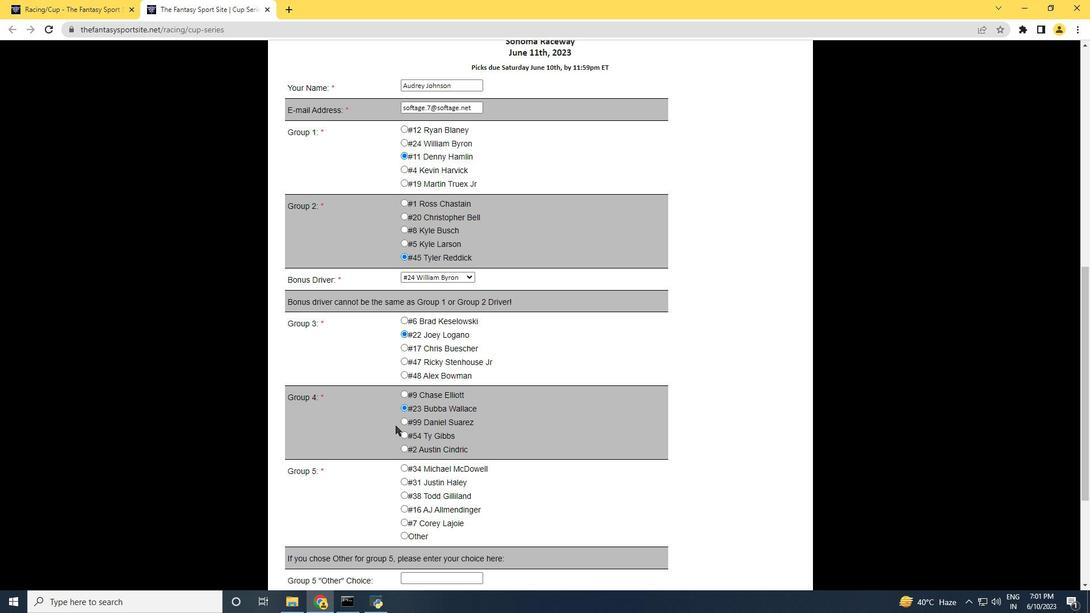 
Action: Mouse scrolled (390, 429) with delta (0, 0)
Screenshot: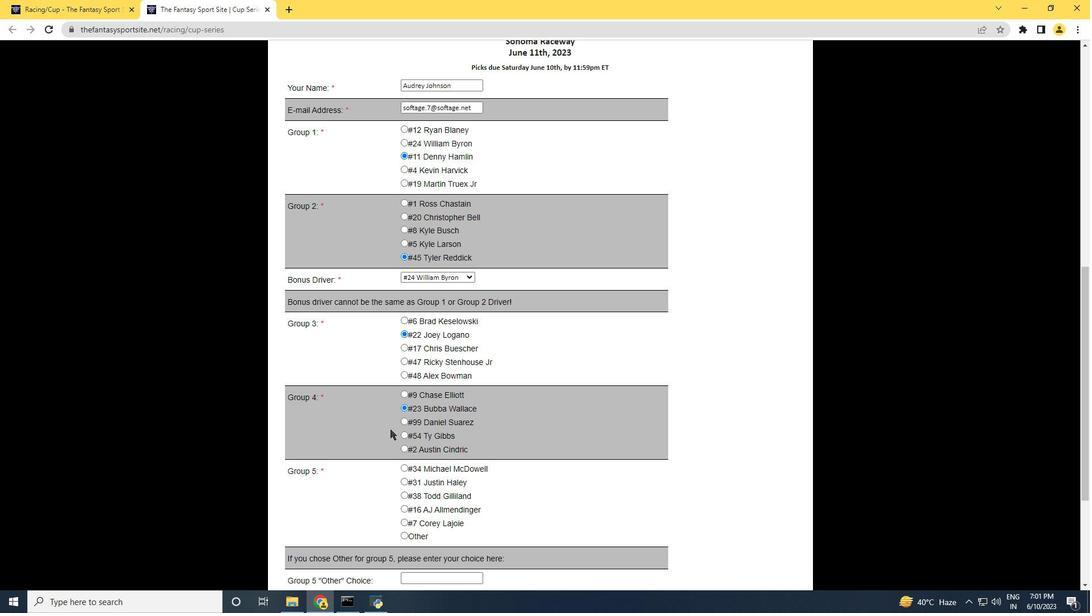 
Action: Mouse scrolled (390, 429) with delta (0, 0)
Screenshot: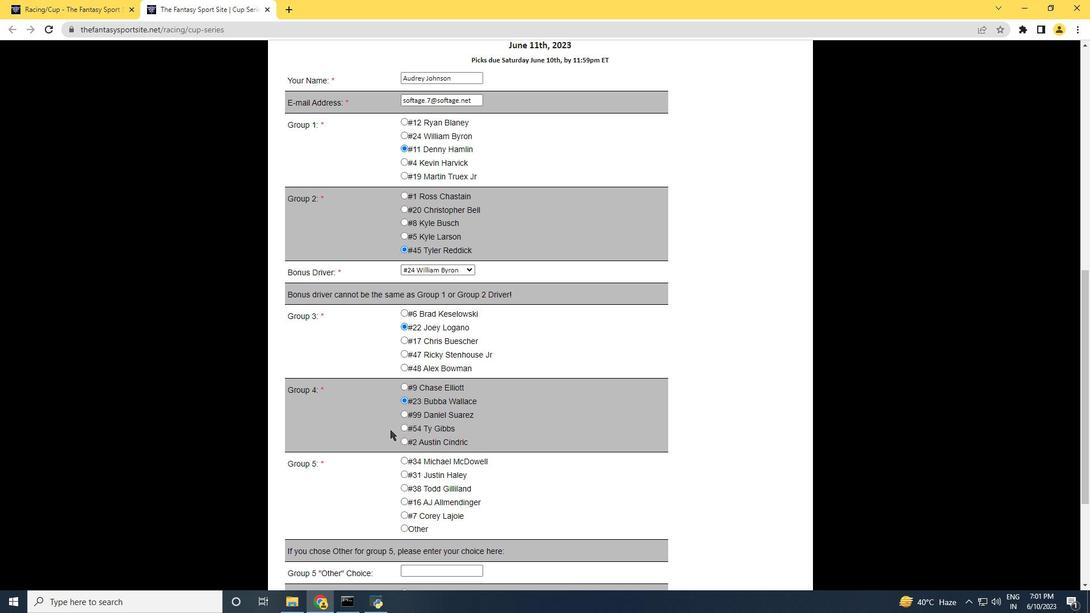 
Action: Mouse moved to (407, 356)
Screenshot: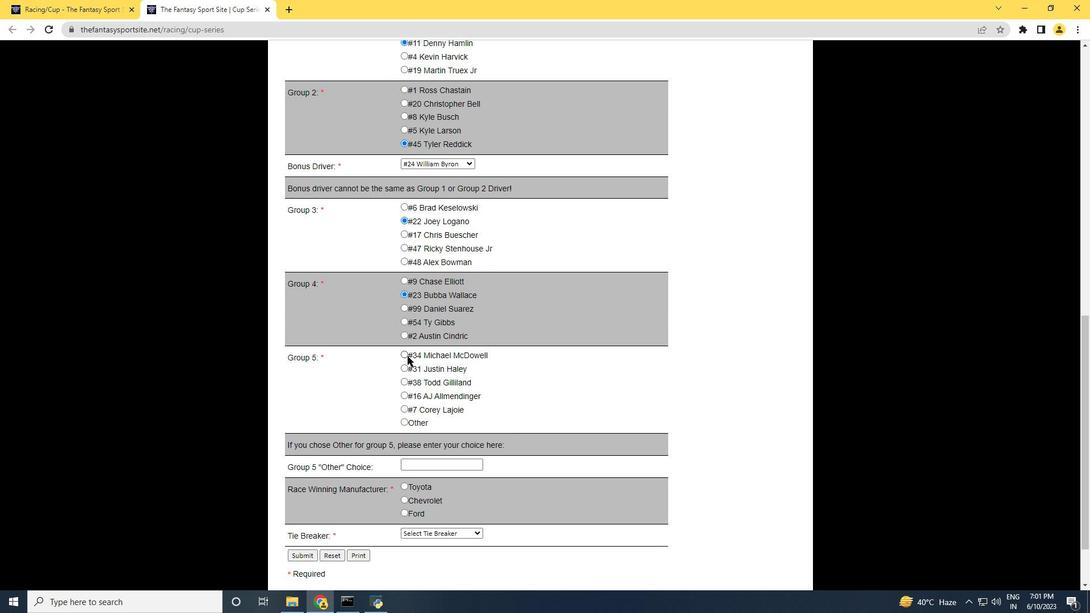 
Action: Mouse pressed left at (407, 356)
Screenshot: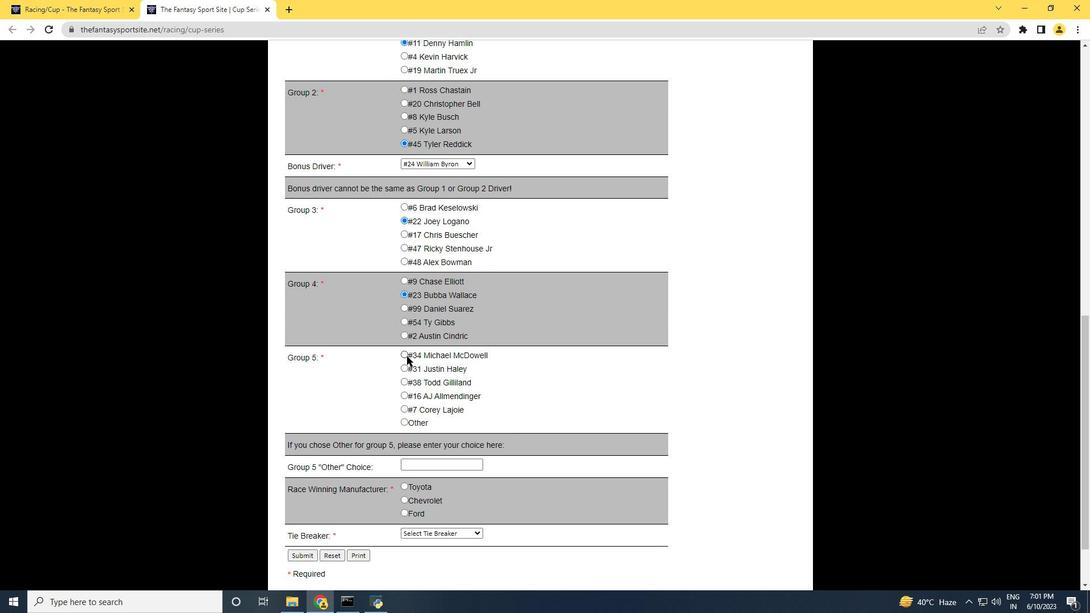 
Action: Mouse moved to (401, 413)
Screenshot: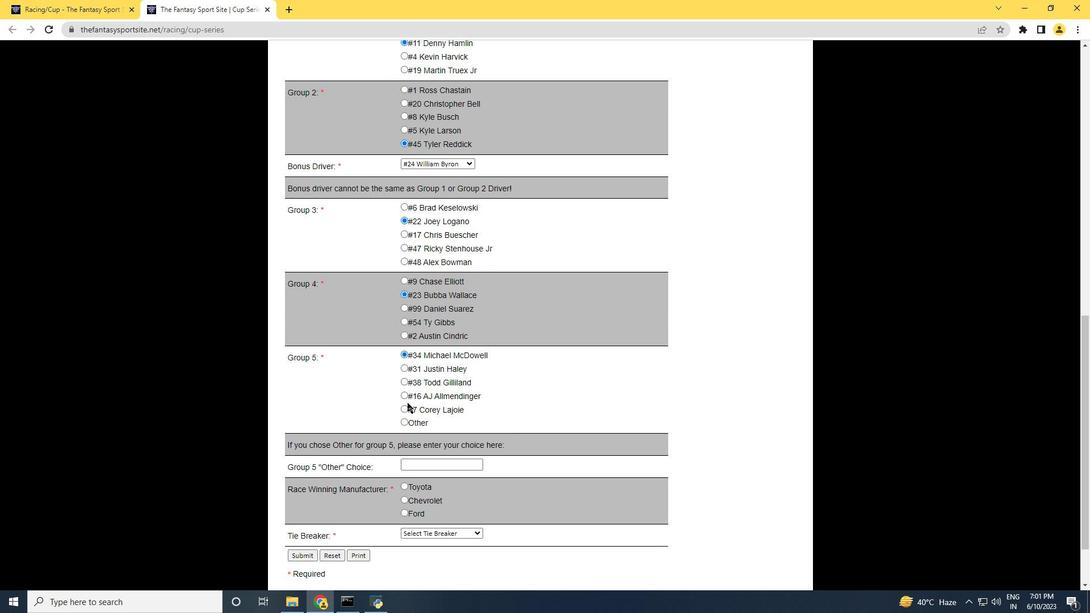 
Action: Mouse scrolled (401, 412) with delta (0, 0)
Screenshot: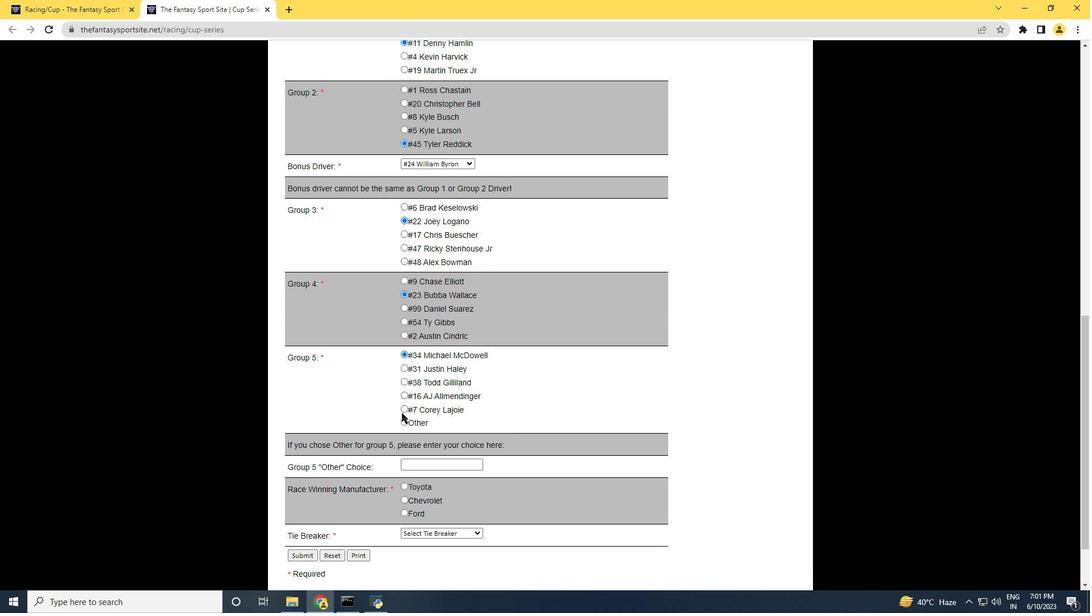 
Action: Mouse moved to (401, 442)
Screenshot: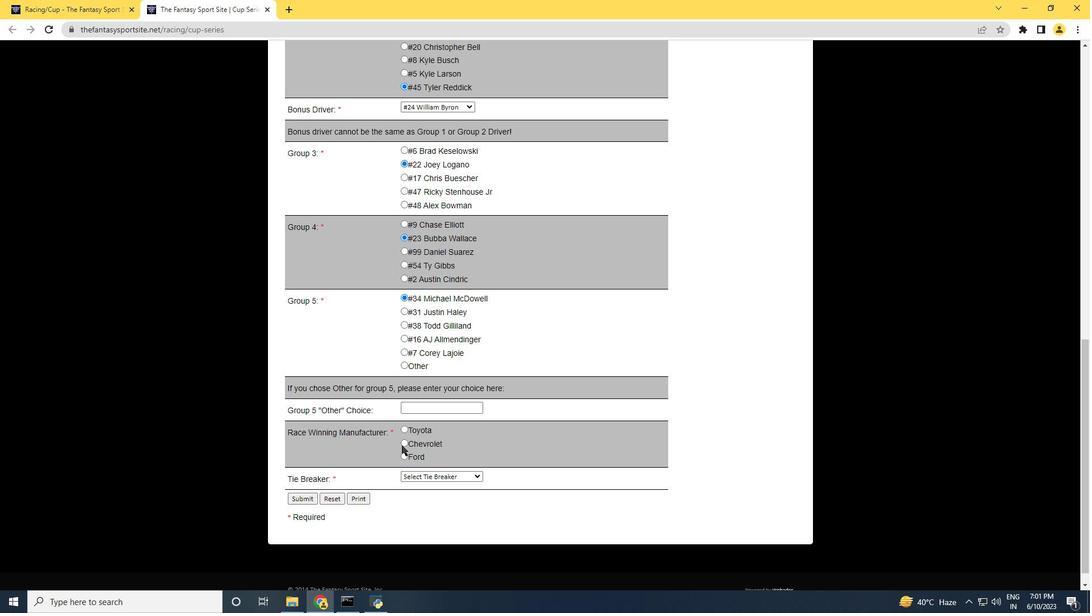 
Action: Mouse pressed left at (401, 442)
Screenshot: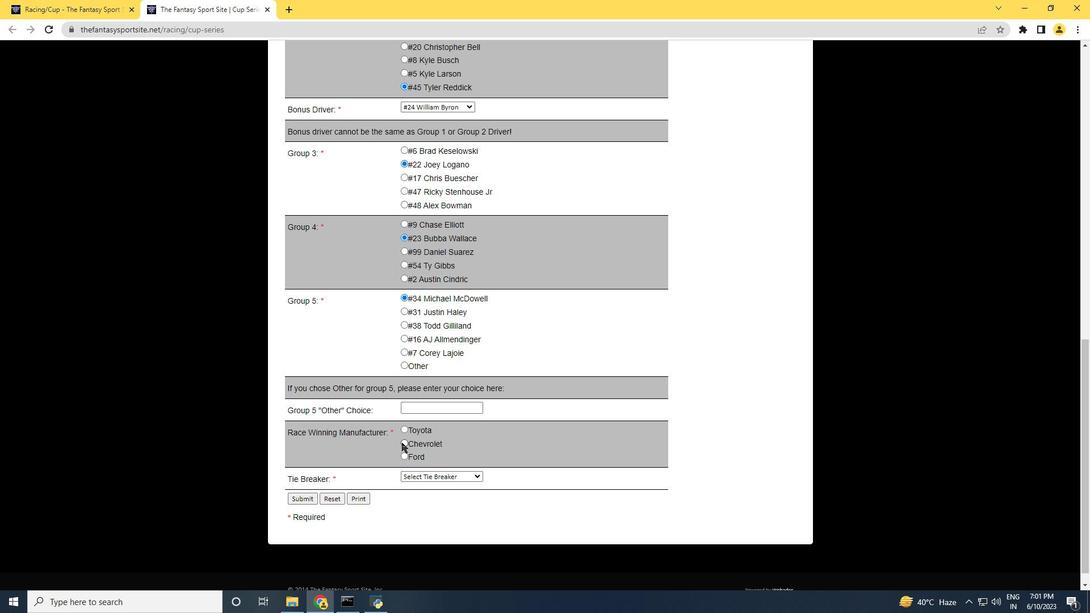 
Action: Mouse moved to (375, 463)
Screenshot: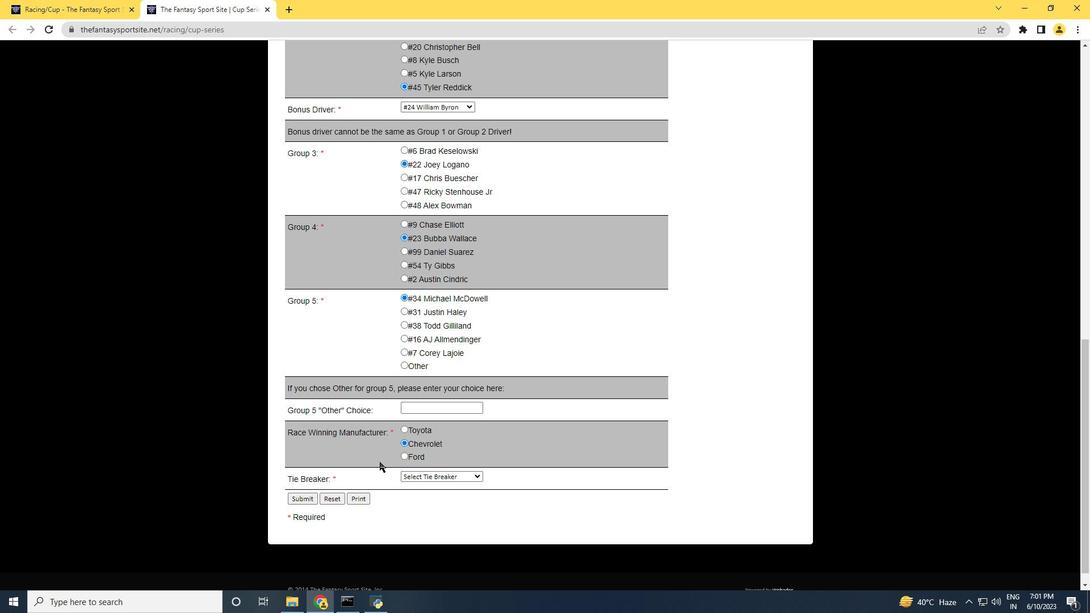 
Action: Mouse scrolled (375, 463) with delta (0, 0)
Screenshot: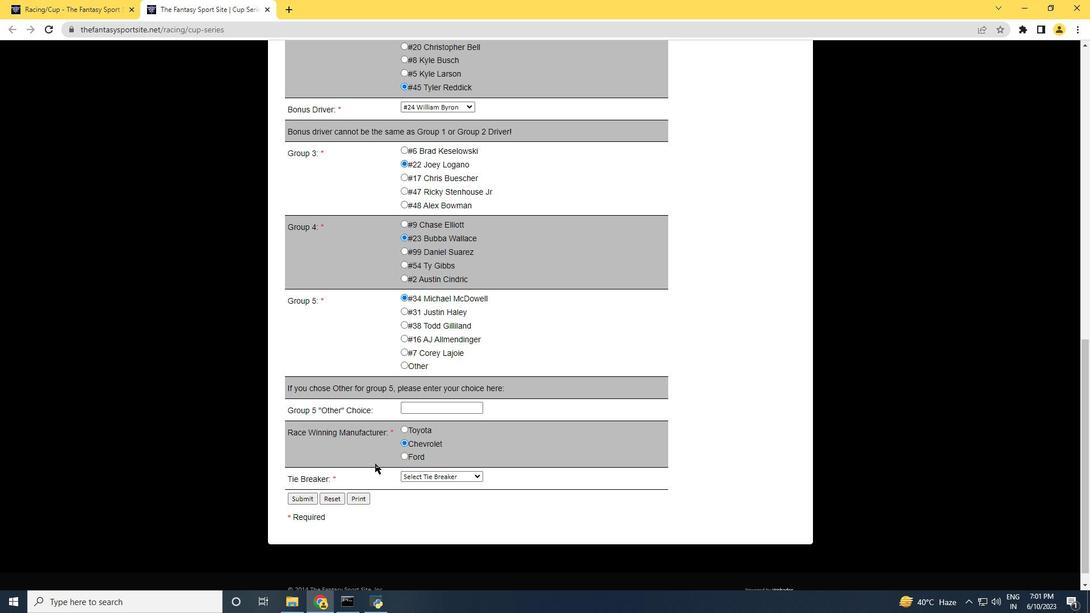
Action: Mouse moved to (435, 459)
Screenshot: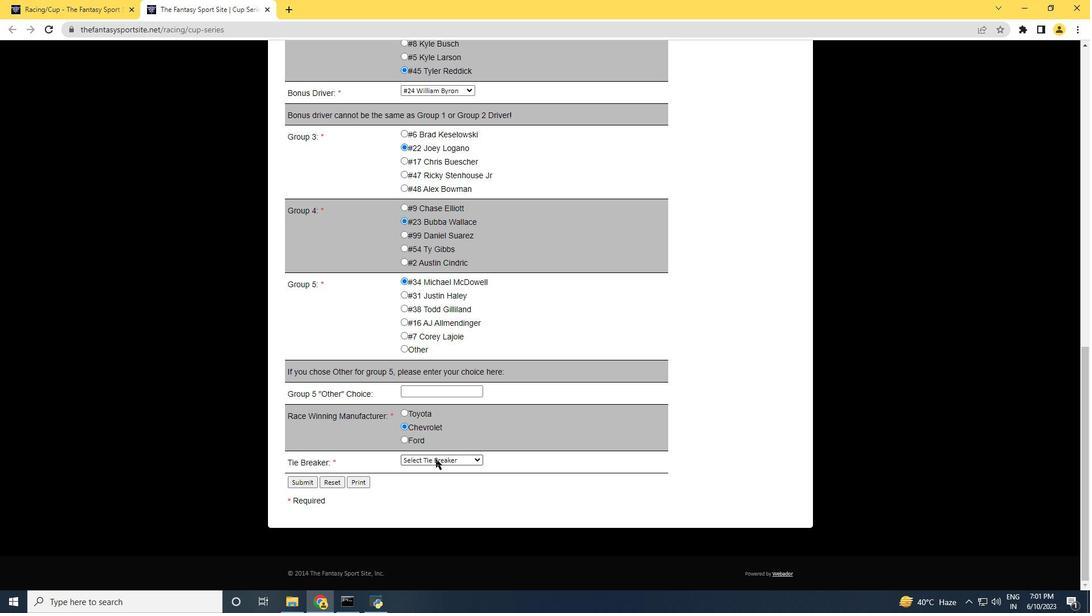 
Action: Mouse pressed left at (435, 459)
Screenshot: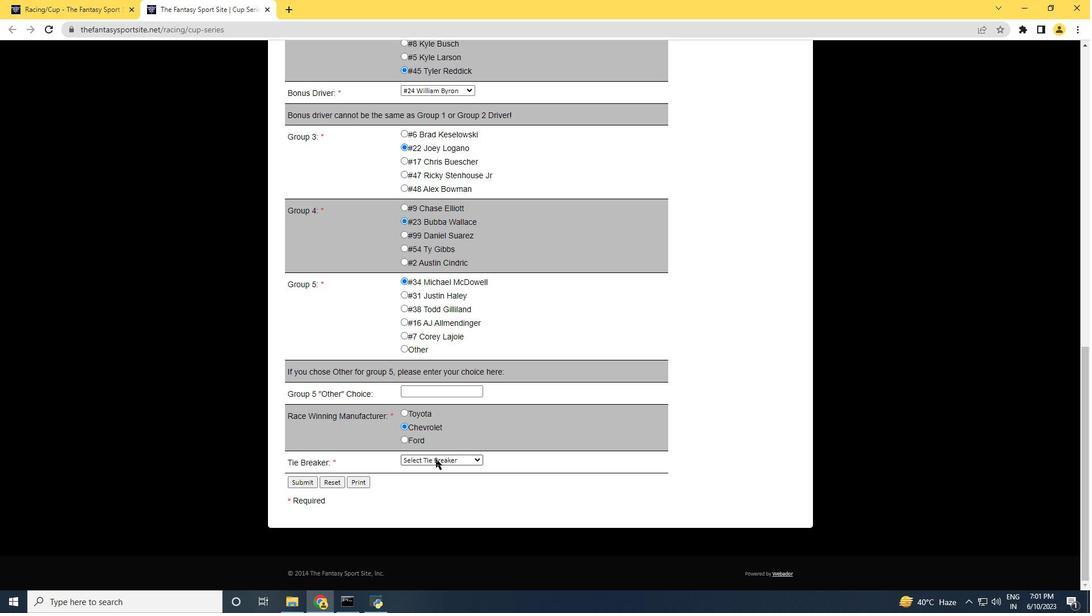 
Action: Mouse moved to (432, 331)
Screenshot: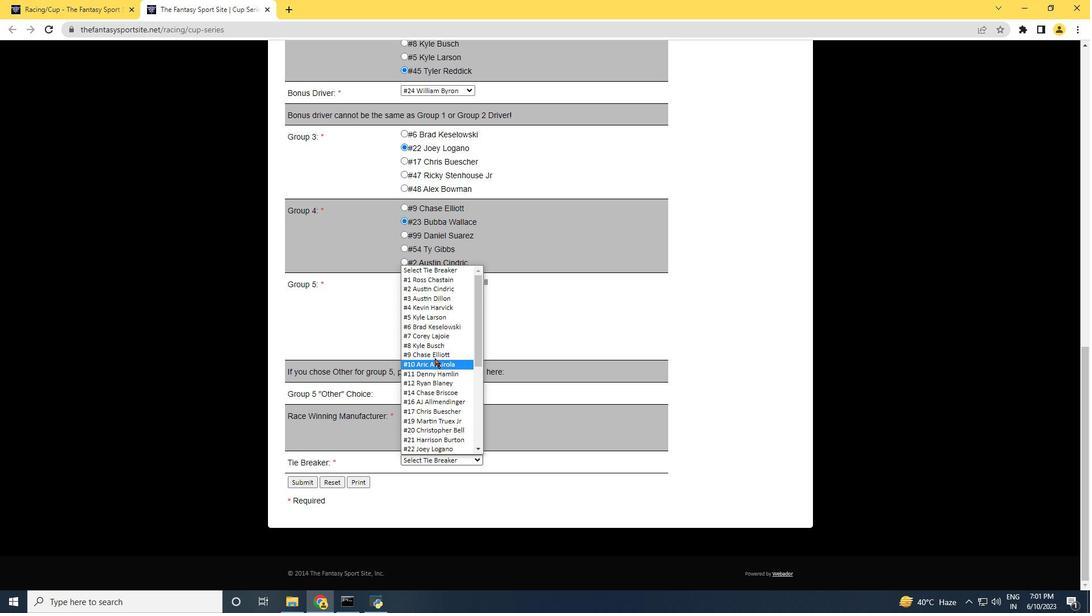 
Action: Mouse scrolled (432, 332) with delta (0, 0)
Screenshot: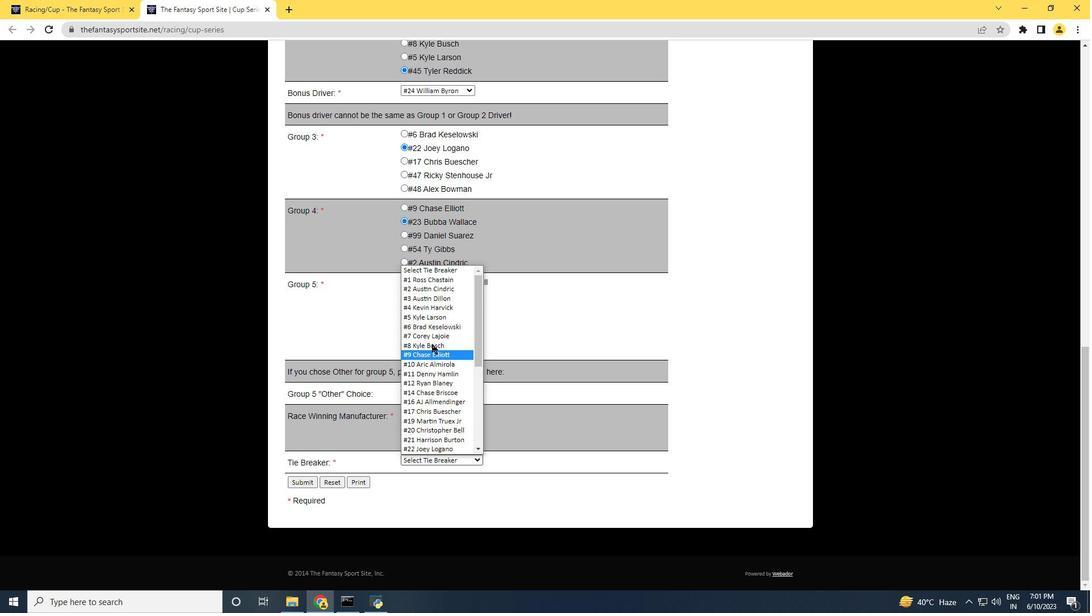 
Action: Mouse moved to (432, 330)
Screenshot: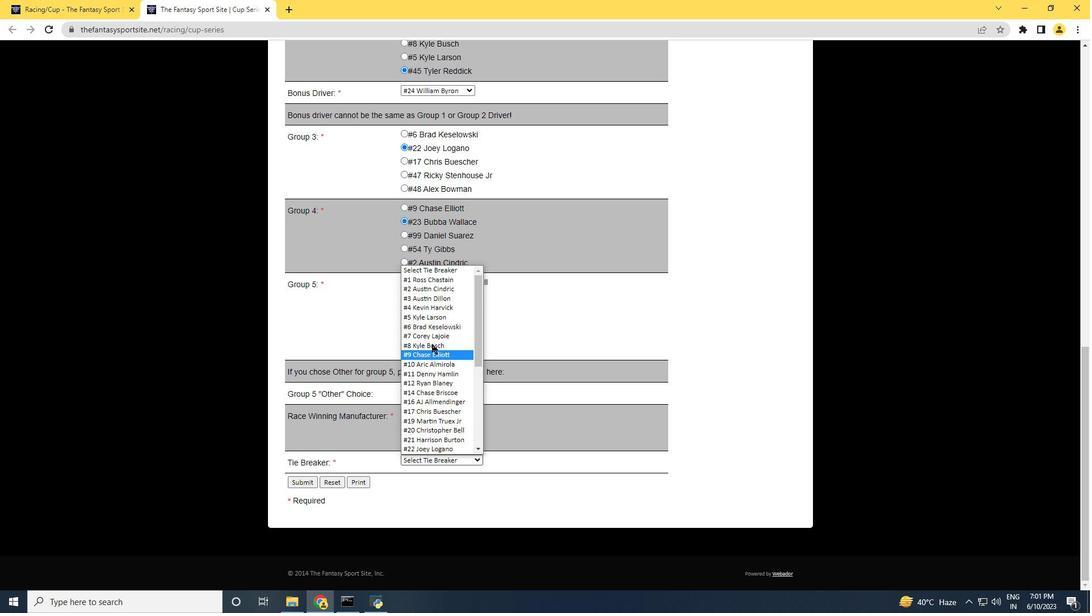 
Action: Mouse scrolled (432, 331) with delta (0, 0)
Screenshot: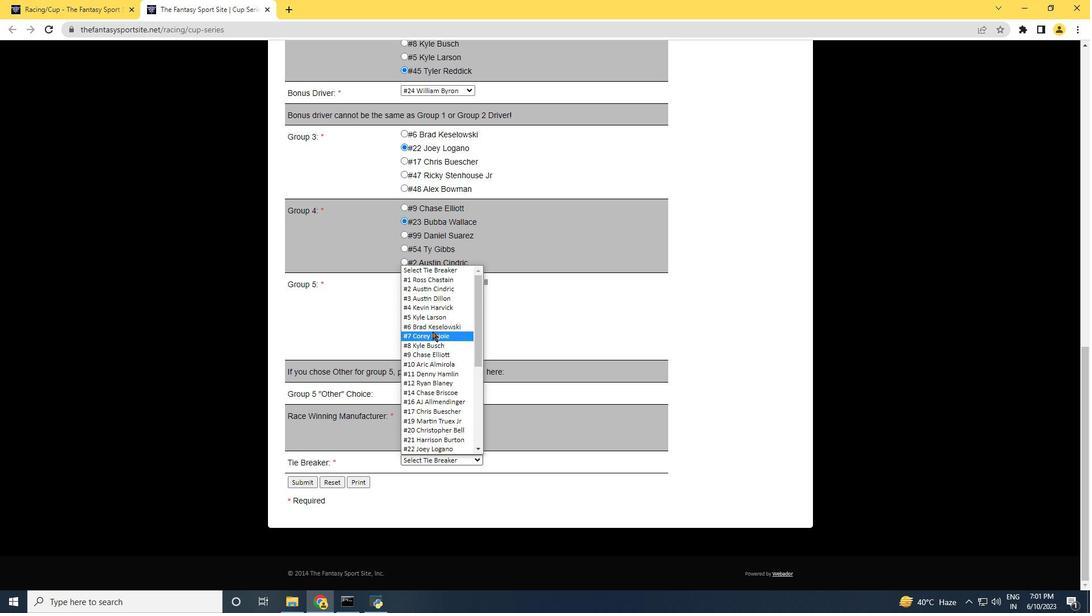 
Action: Mouse moved to (432, 330)
Screenshot: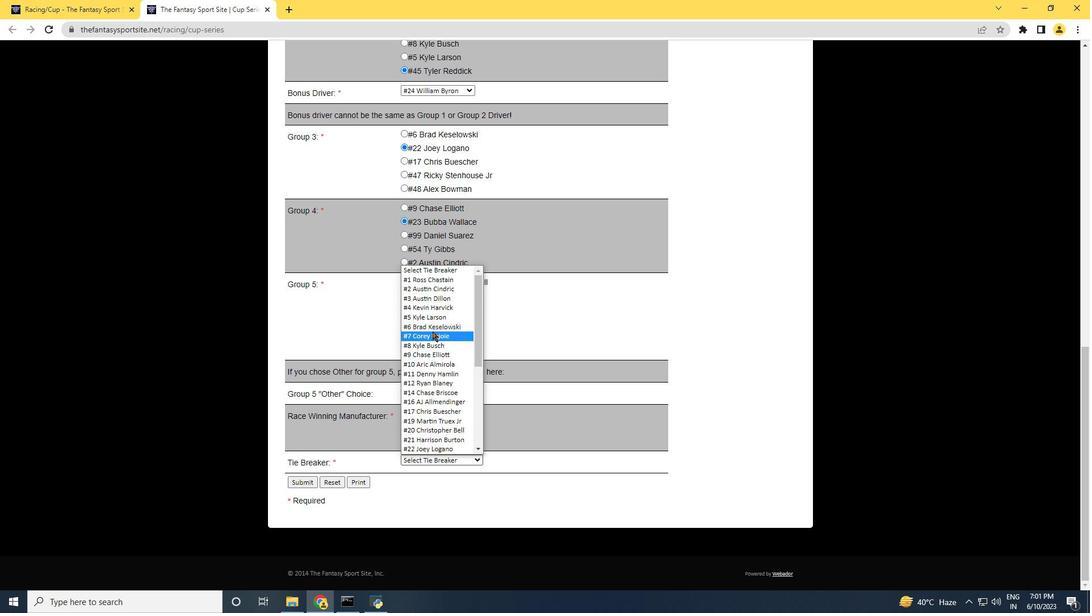 
Action: Mouse scrolled (432, 330) with delta (0, 0)
Screenshot: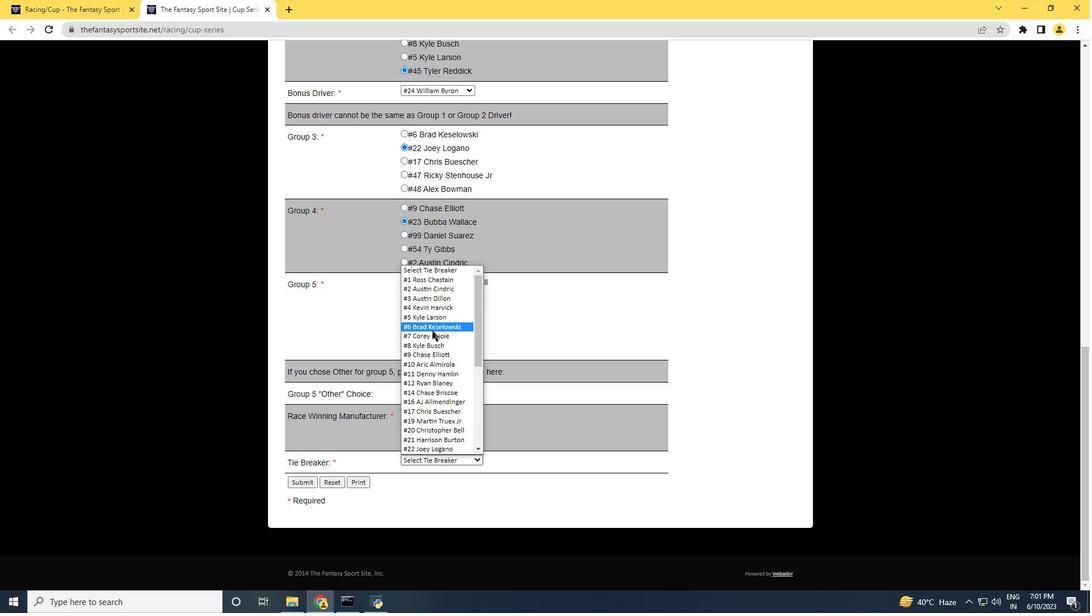 
Action: Mouse moved to (432, 282)
Screenshot: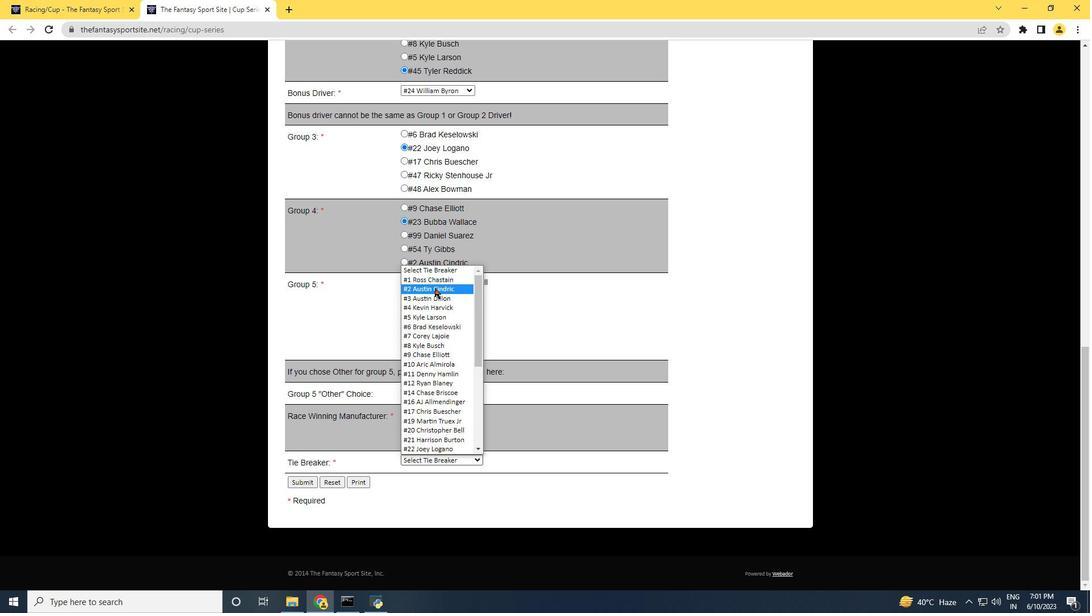 
Action: Mouse pressed left at (432, 282)
Screenshot: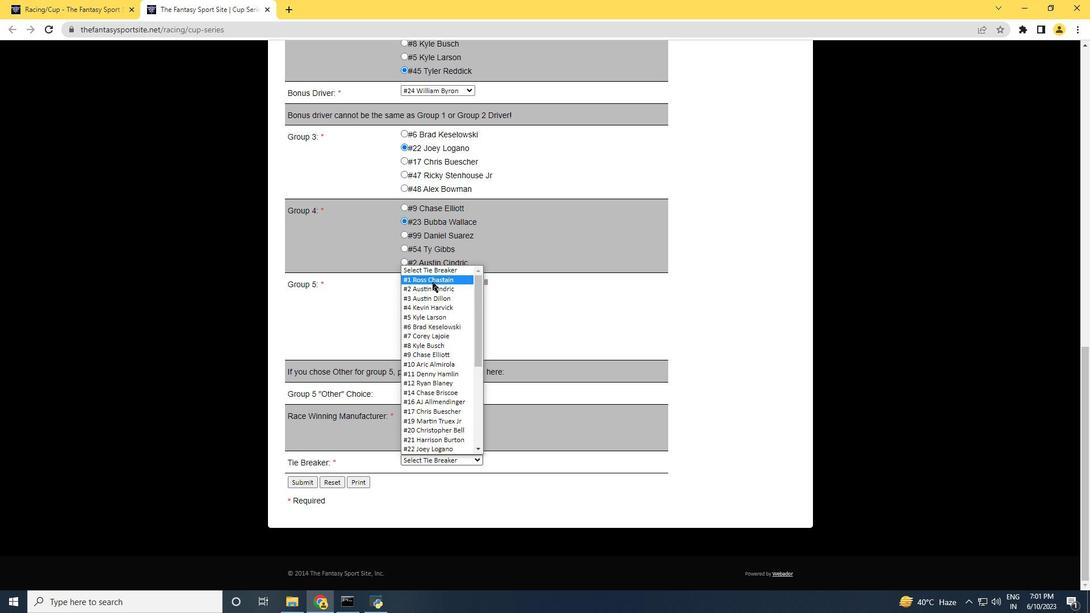
Action: Mouse moved to (295, 488)
Screenshot: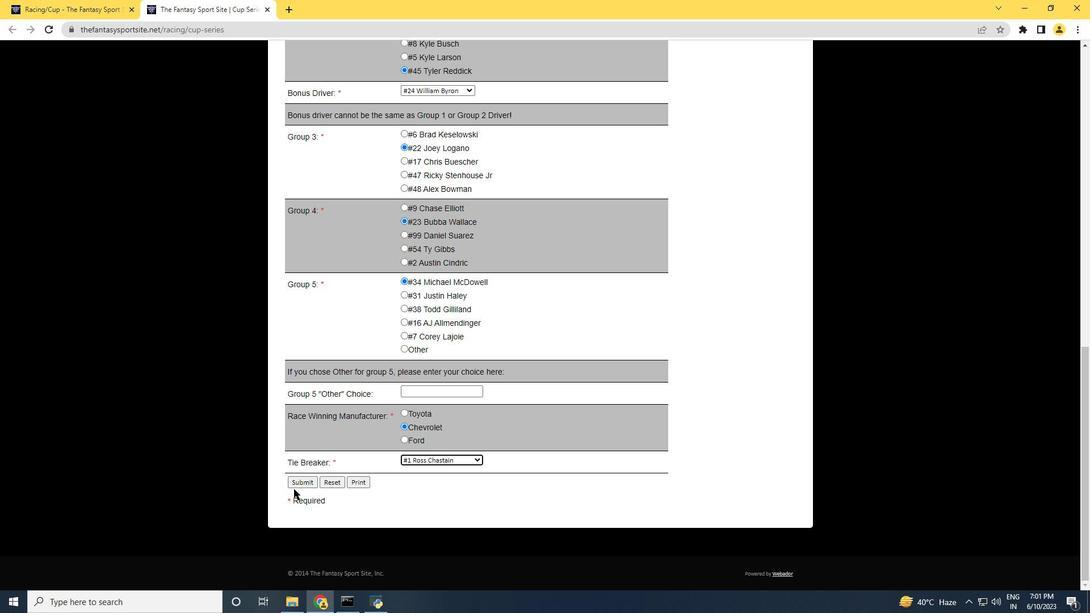 
Action: Mouse pressed left at (295, 488)
Screenshot: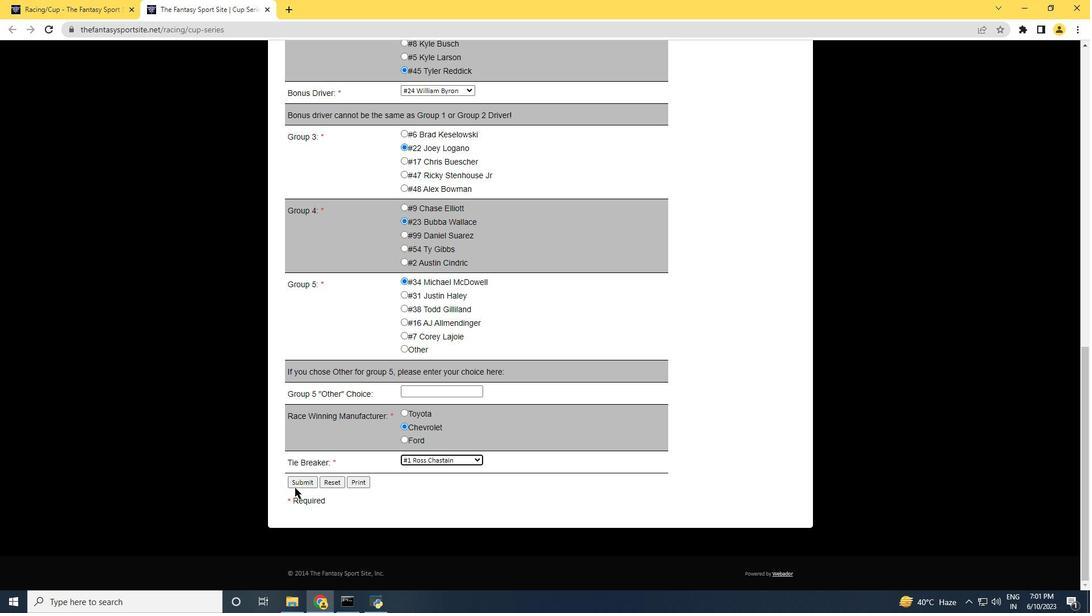 
Action: Mouse moved to (296, 484)
Screenshot: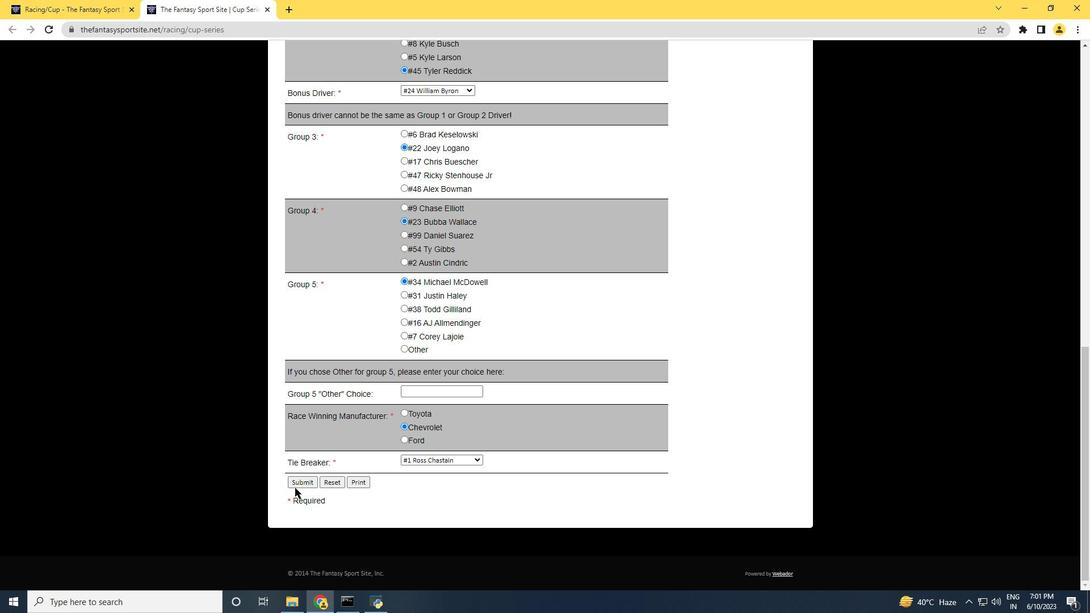
Action: Mouse pressed left at (296, 484)
Screenshot: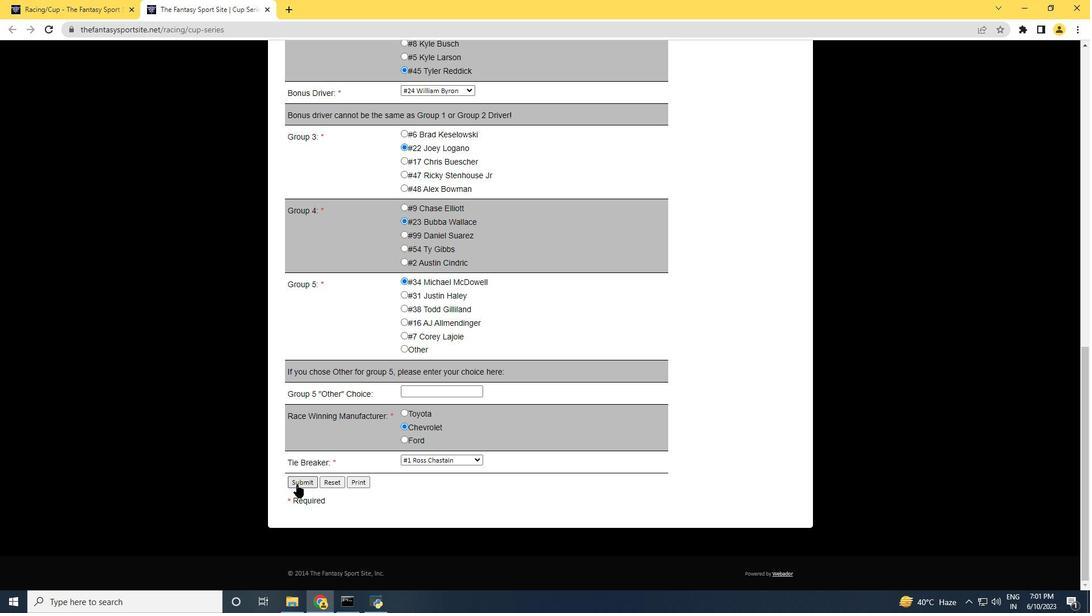 
Action: Mouse moved to (295, 483)
Screenshot: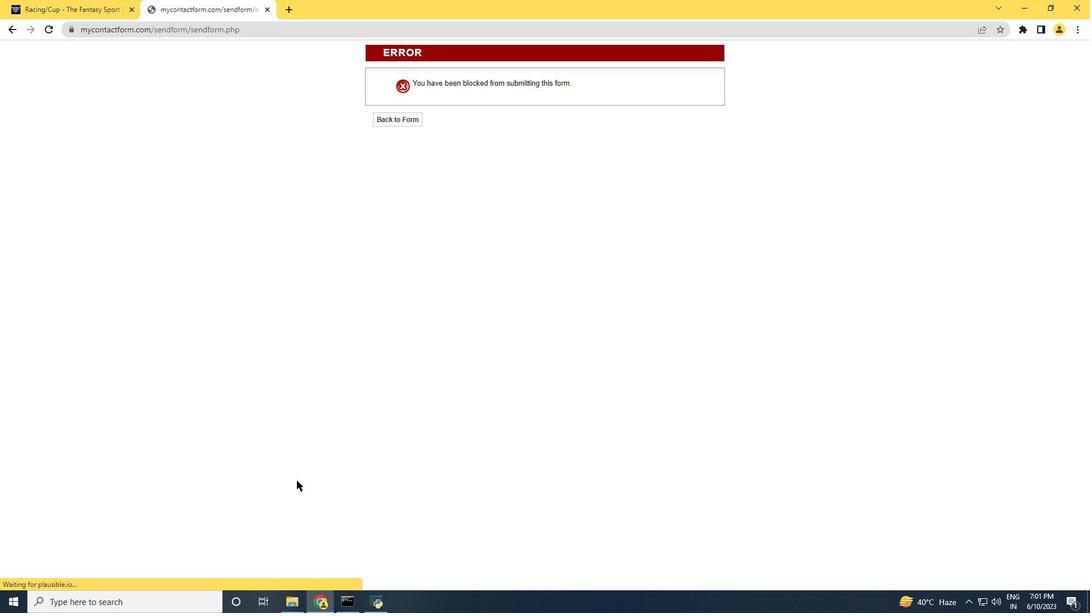 
